 Task: Create a due date automation trigger when advanced on, on the tuesday after a card is due add basic without the yellow label at 11:00 AM.
Action: Mouse moved to (1029, 208)
Screenshot: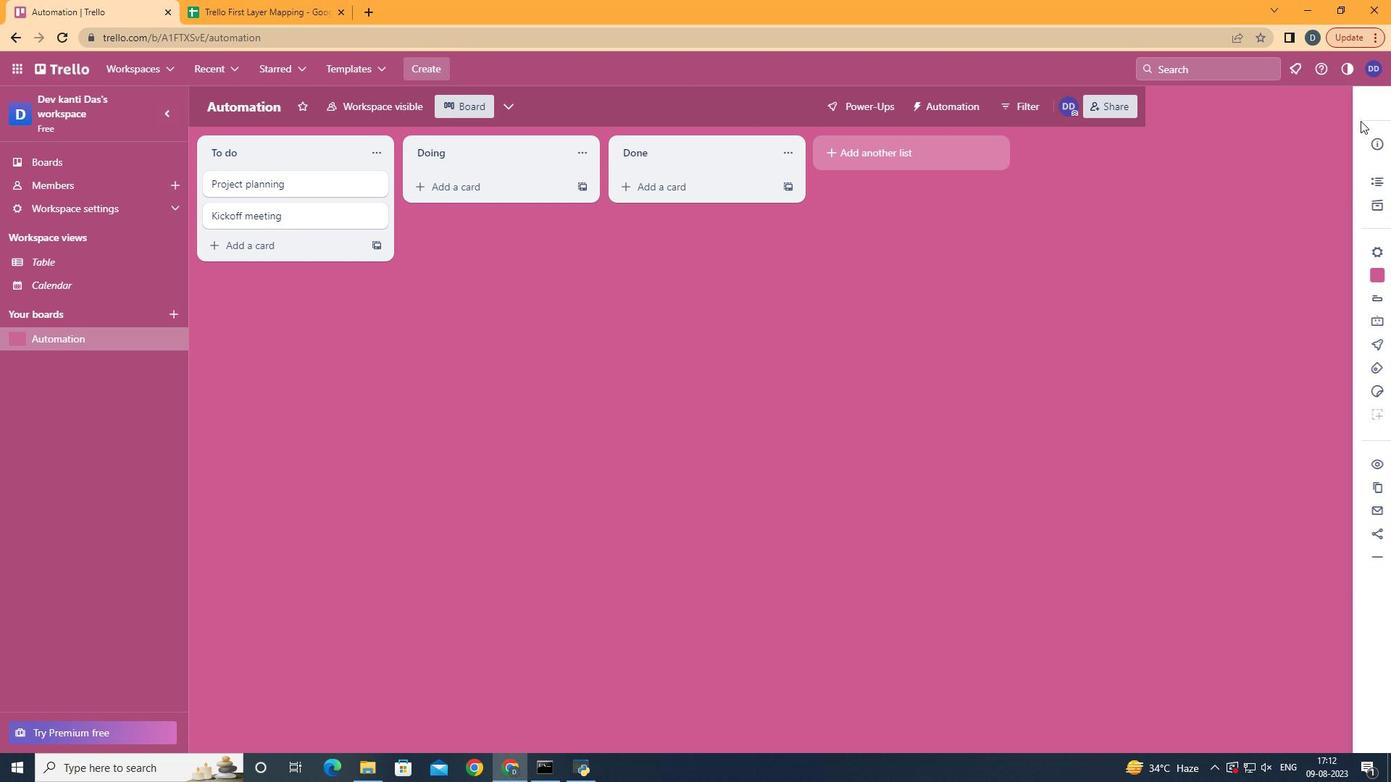 
Action: Mouse pressed left at (1029, 208)
Screenshot: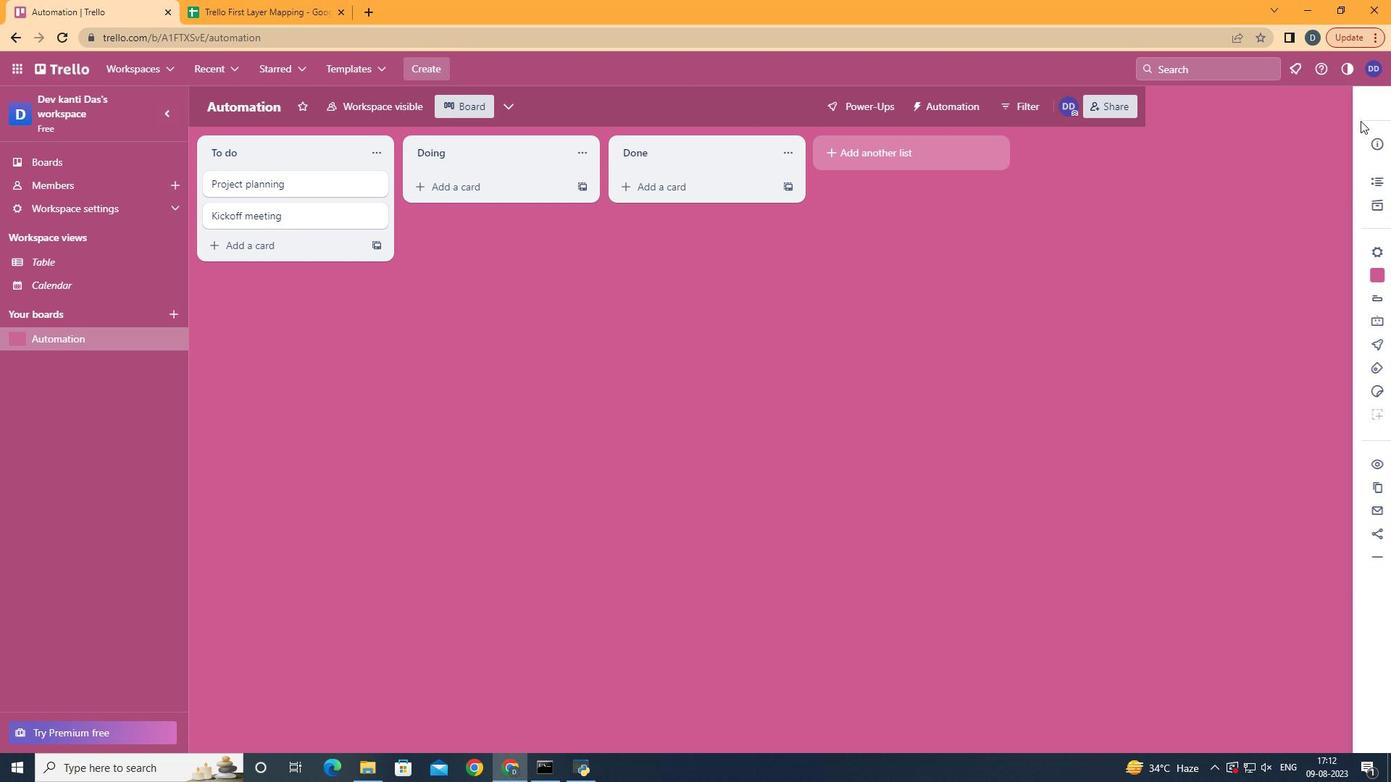 
Action: Mouse moved to (968, 369)
Screenshot: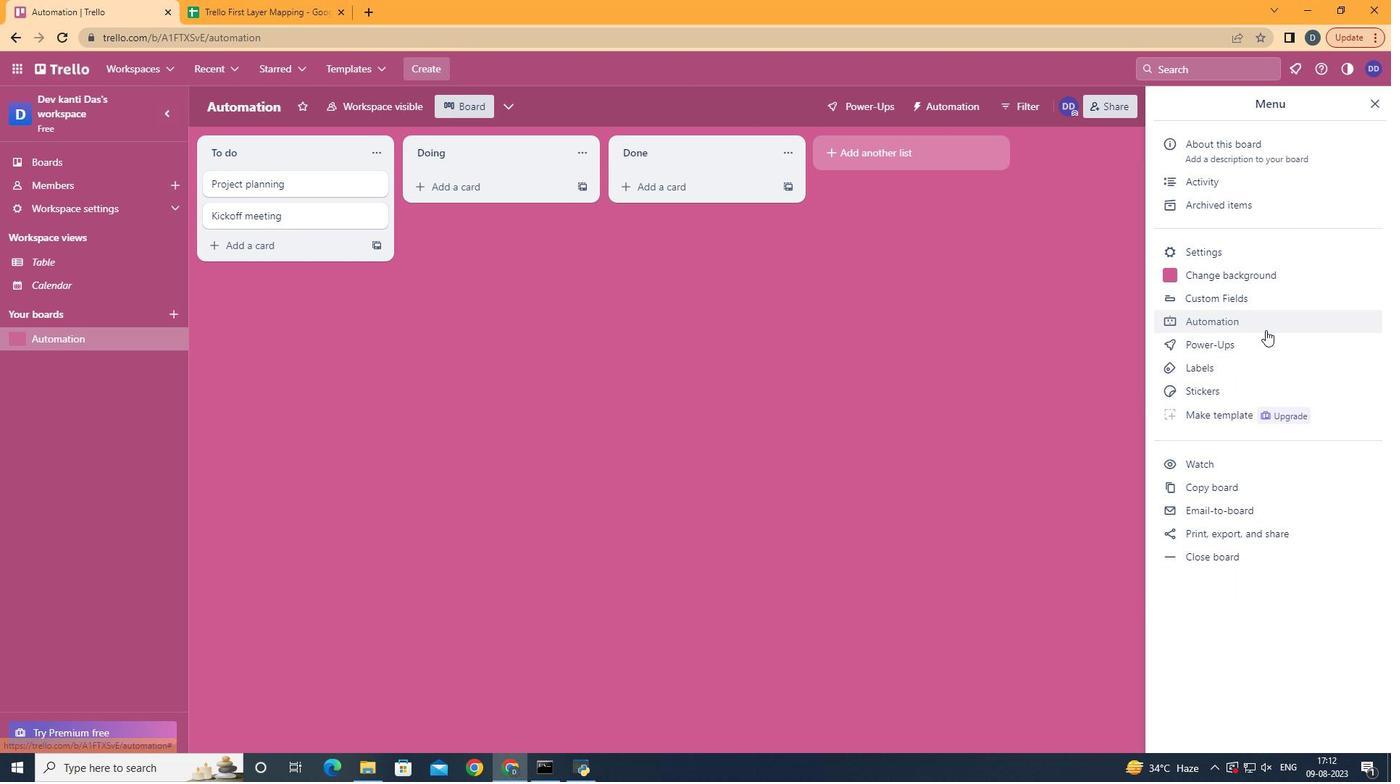 
Action: Mouse pressed left at (968, 369)
Screenshot: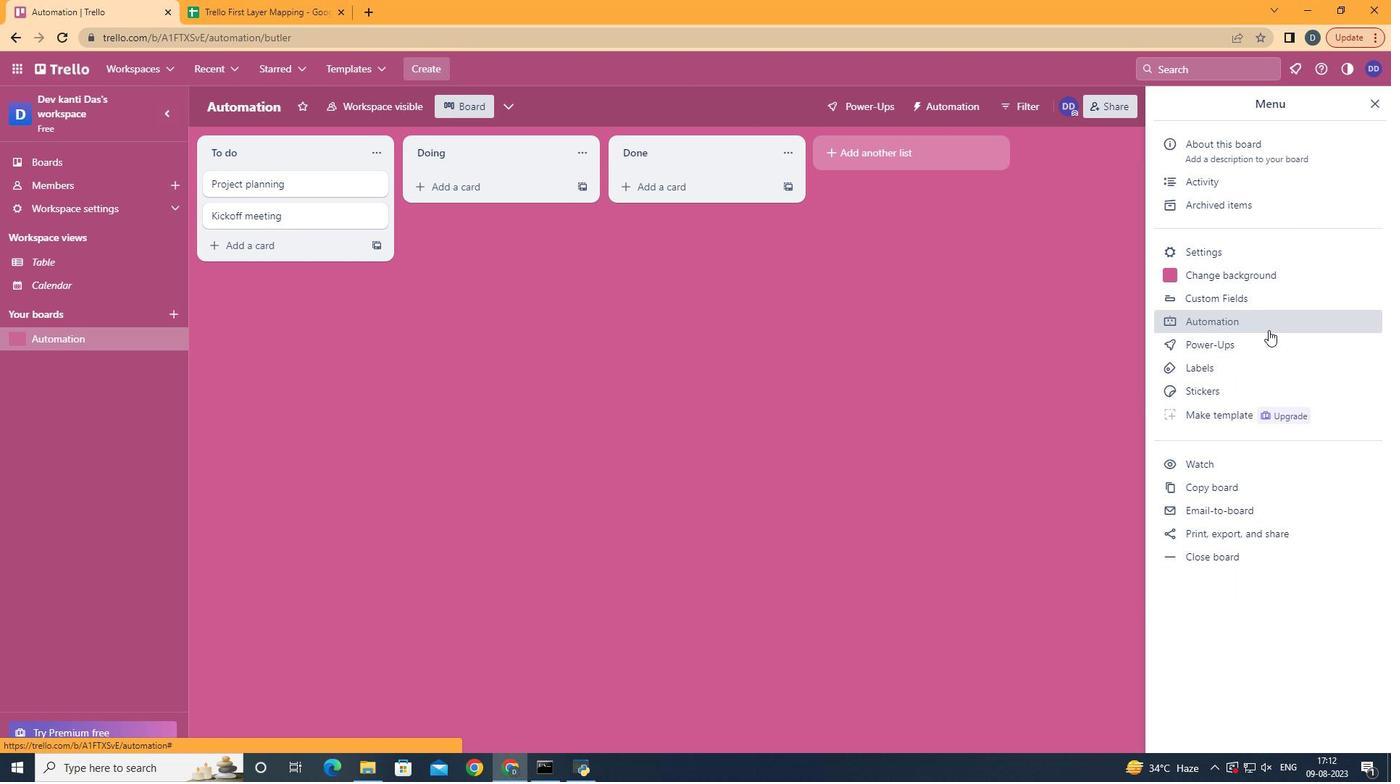 
Action: Mouse moved to (380, 342)
Screenshot: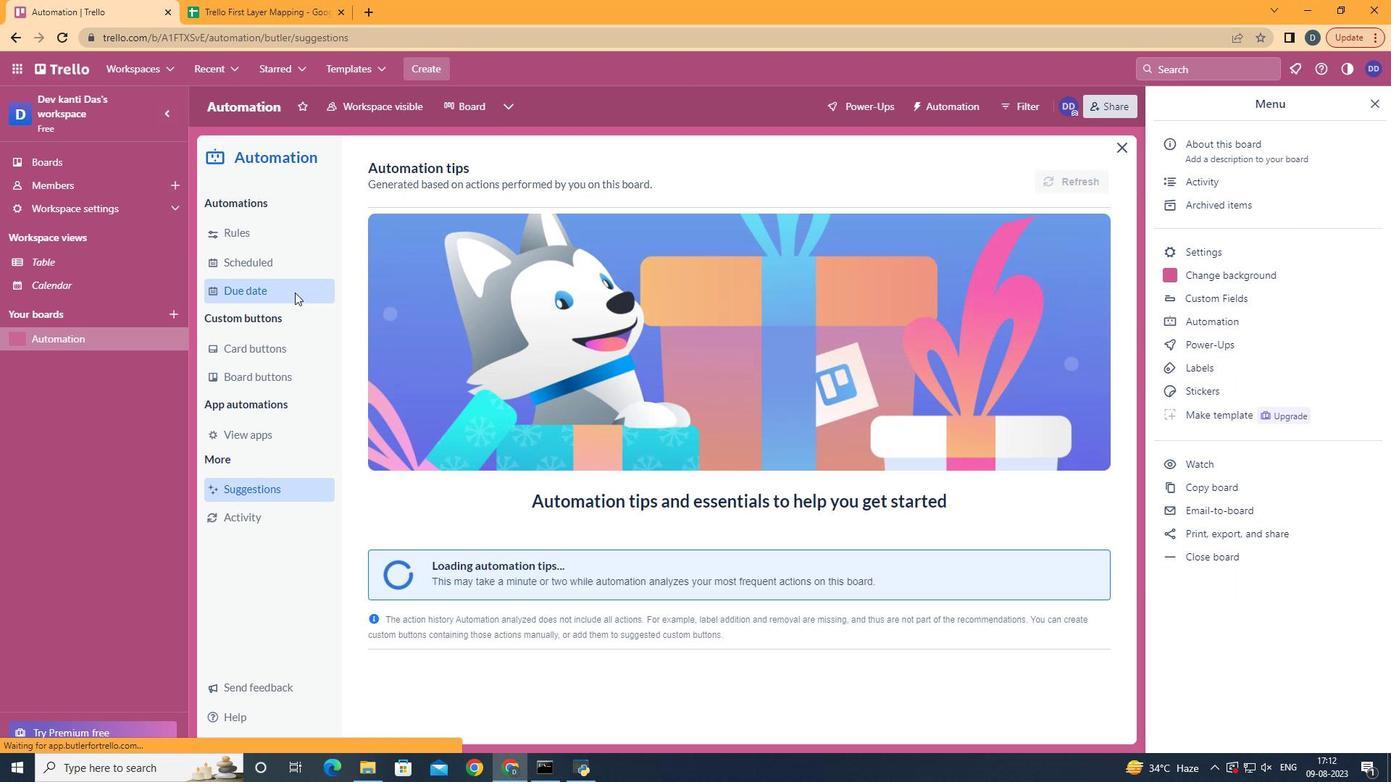 
Action: Mouse pressed left at (380, 342)
Screenshot: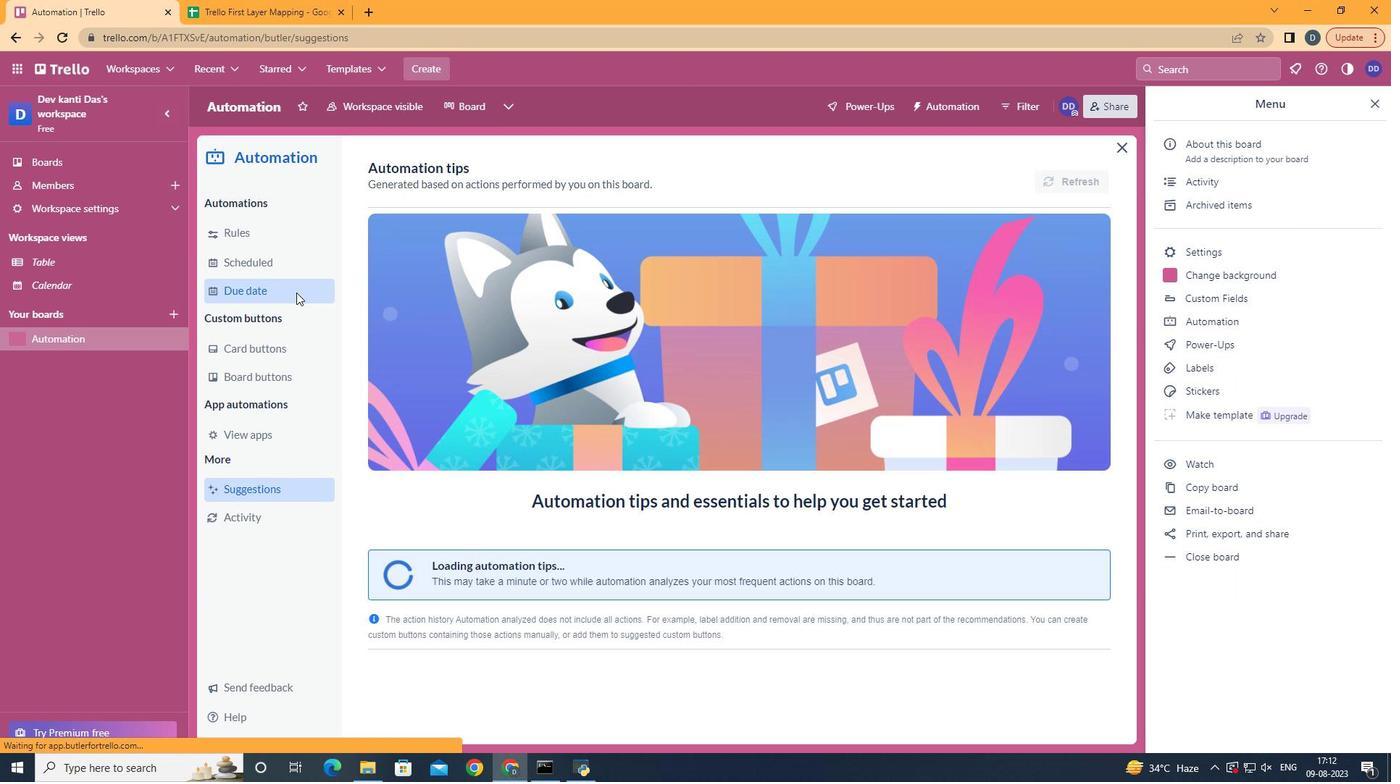 
Action: Mouse moved to (816, 256)
Screenshot: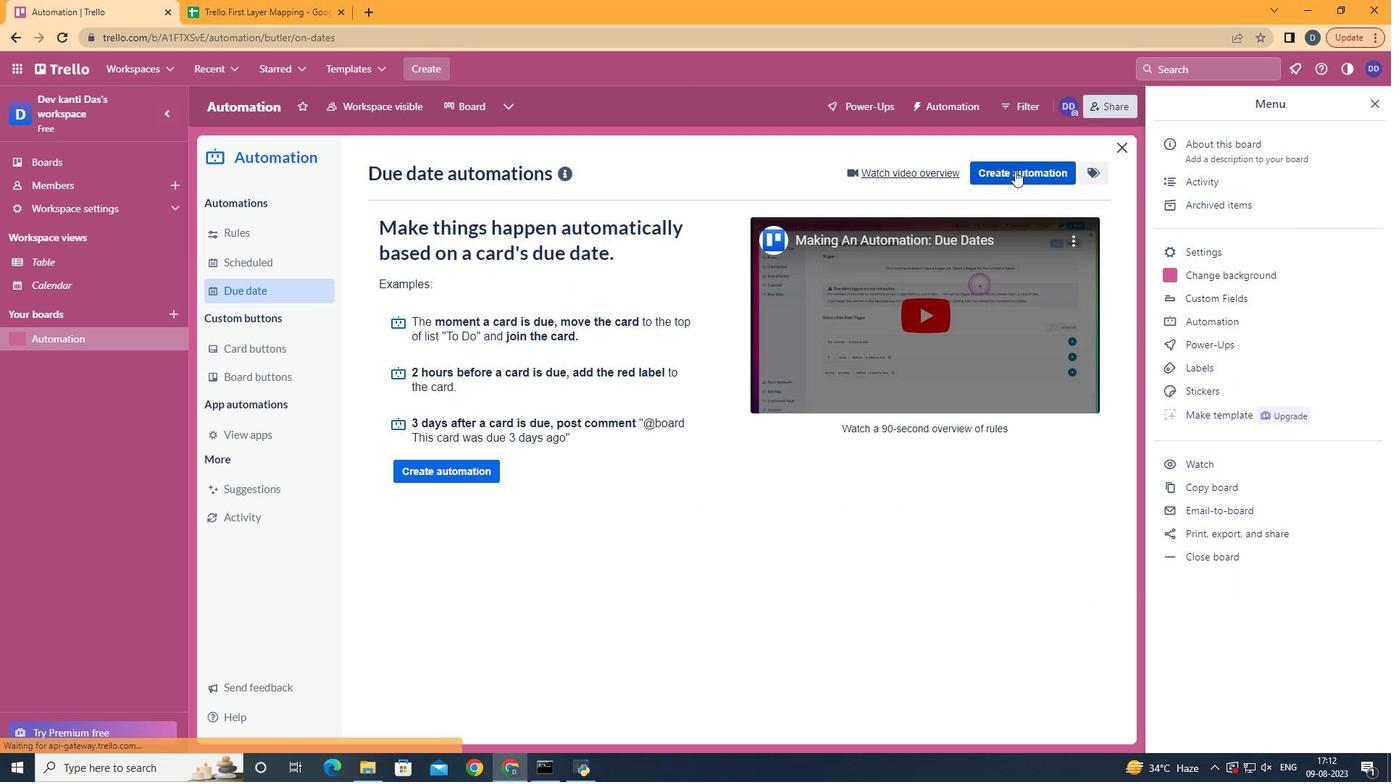 
Action: Mouse pressed left at (816, 256)
Screenshot: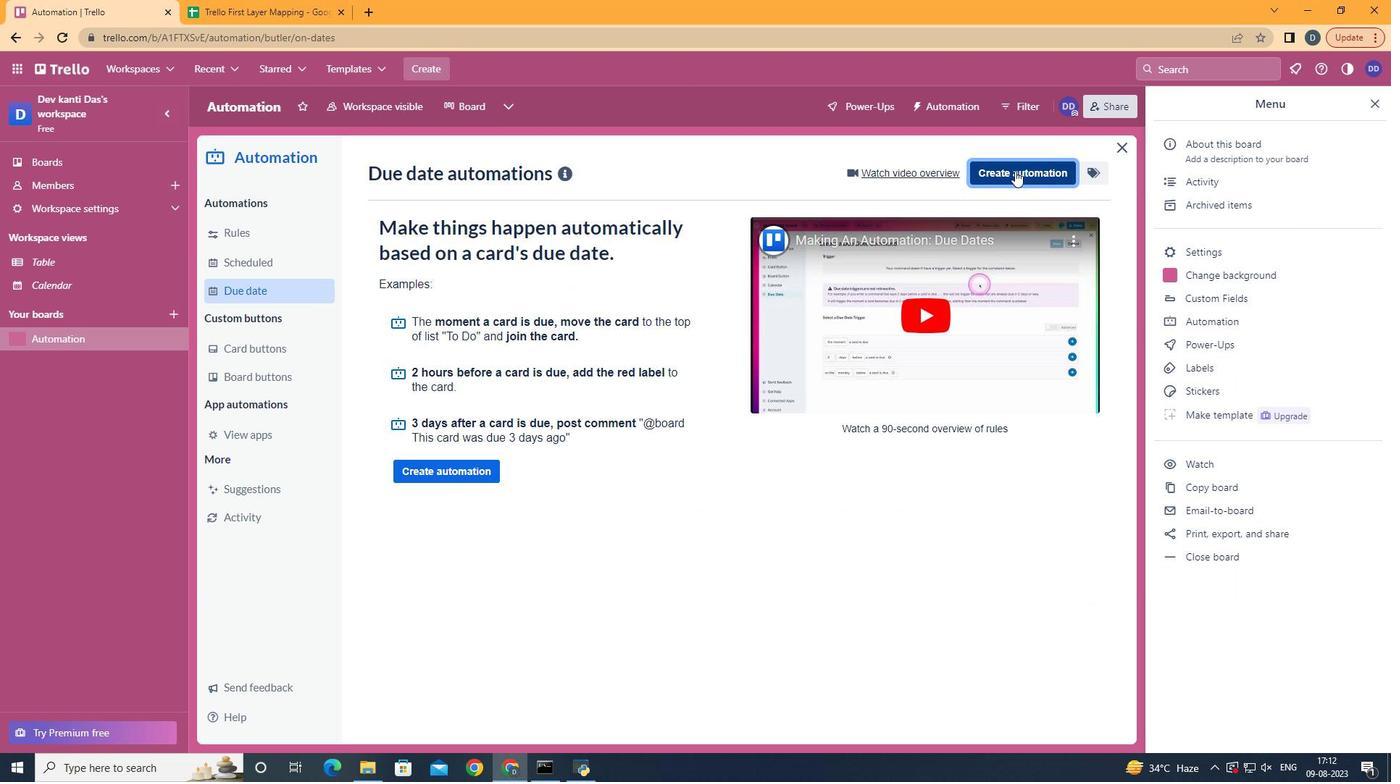 
Action: Mouse moved to (703, 349)
Screenshot: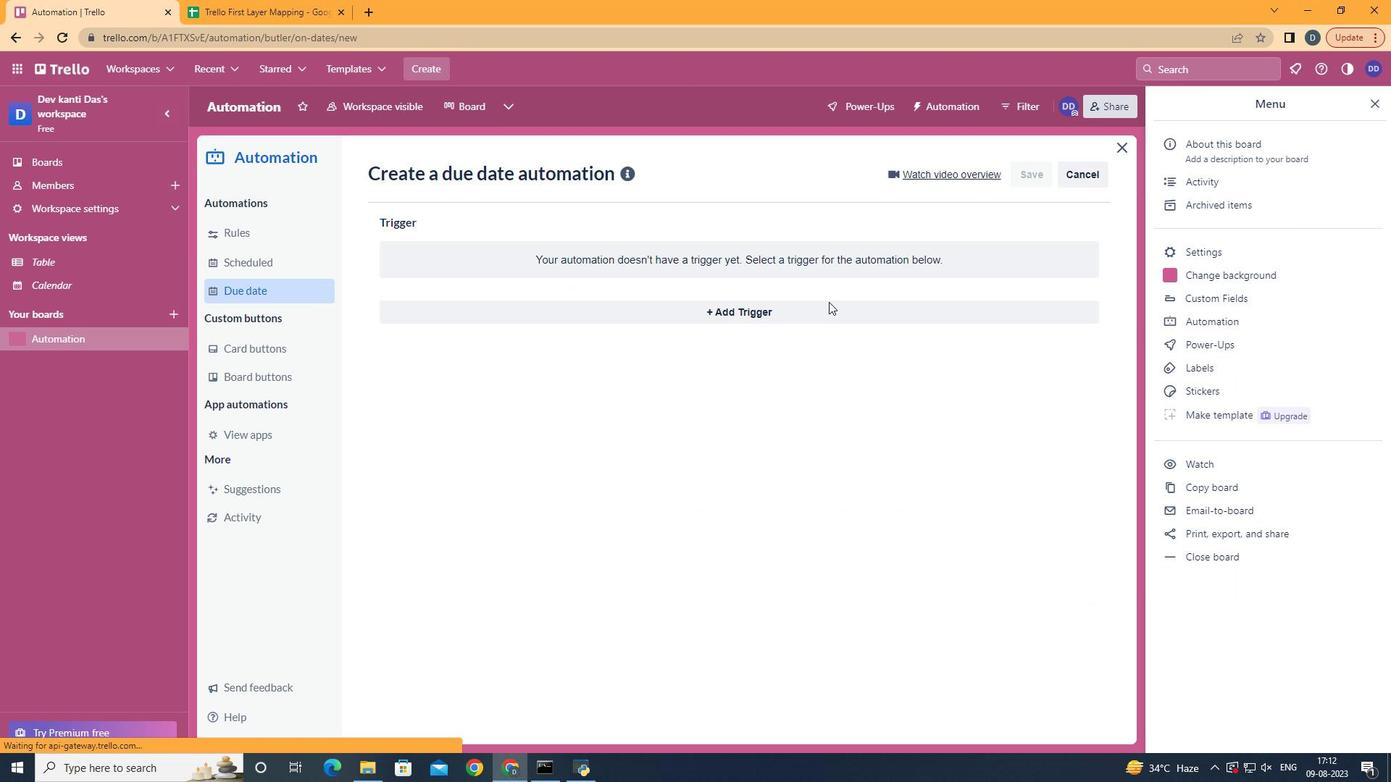 
Action: Mouse pressed left at (703, 349)
Screenshot: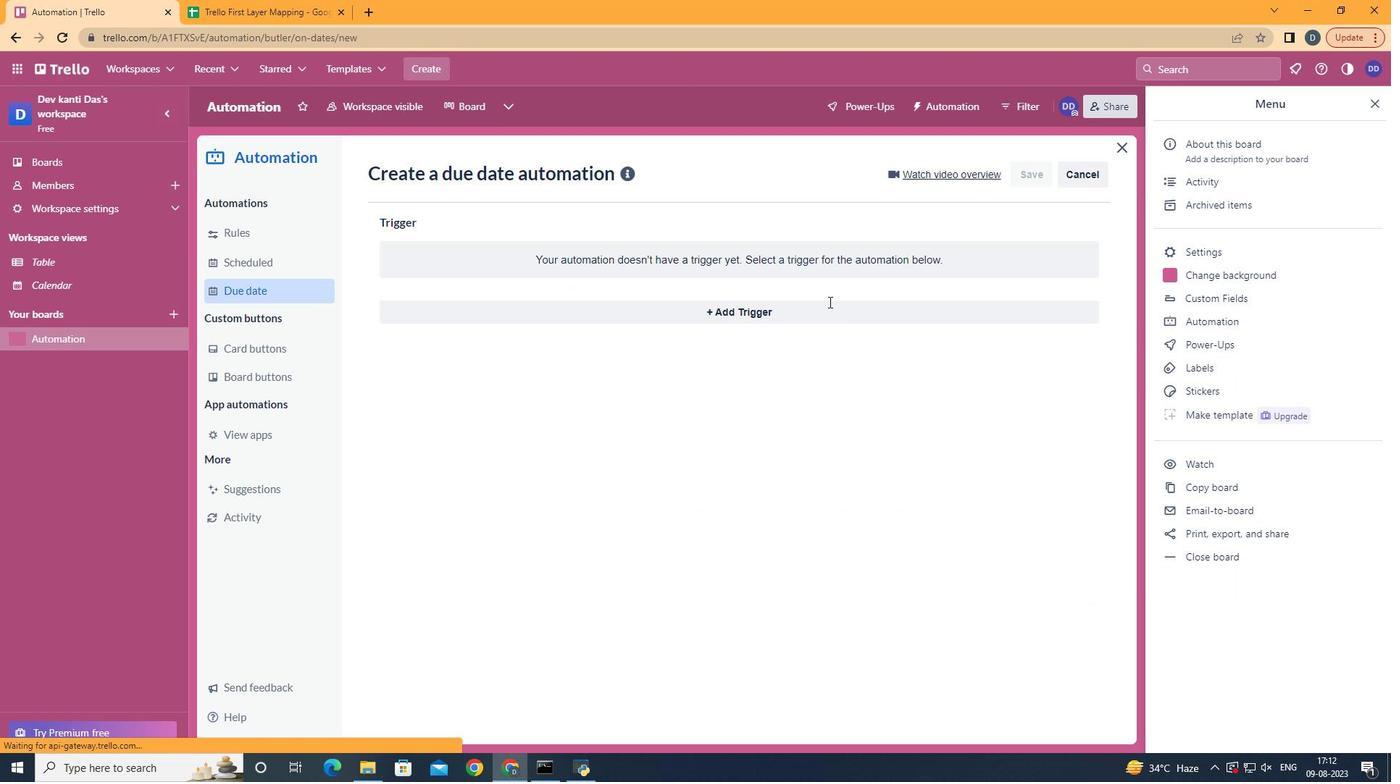 
Action: Mouse moved to (483, 423)
Screenshot: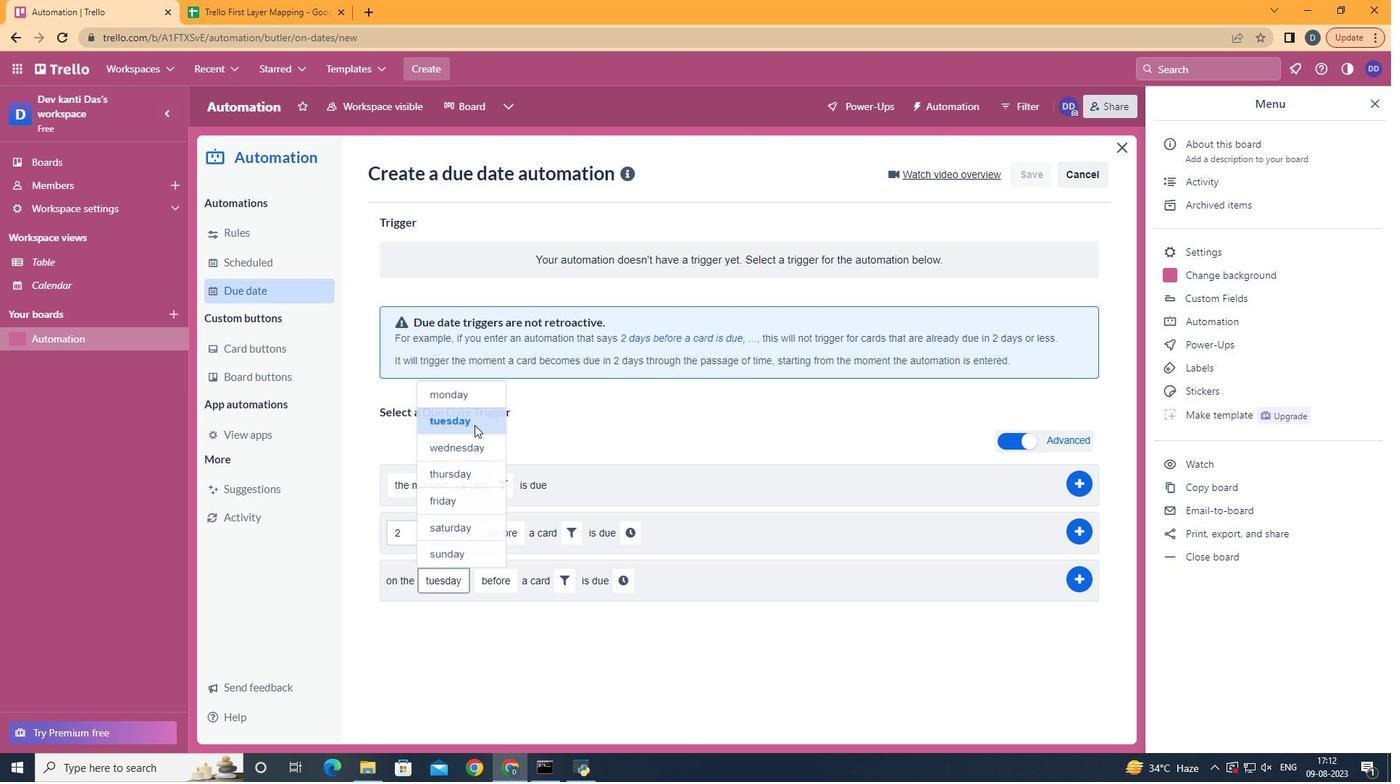 
Action: Mouse pressed left at (483, 423)
Screenshot: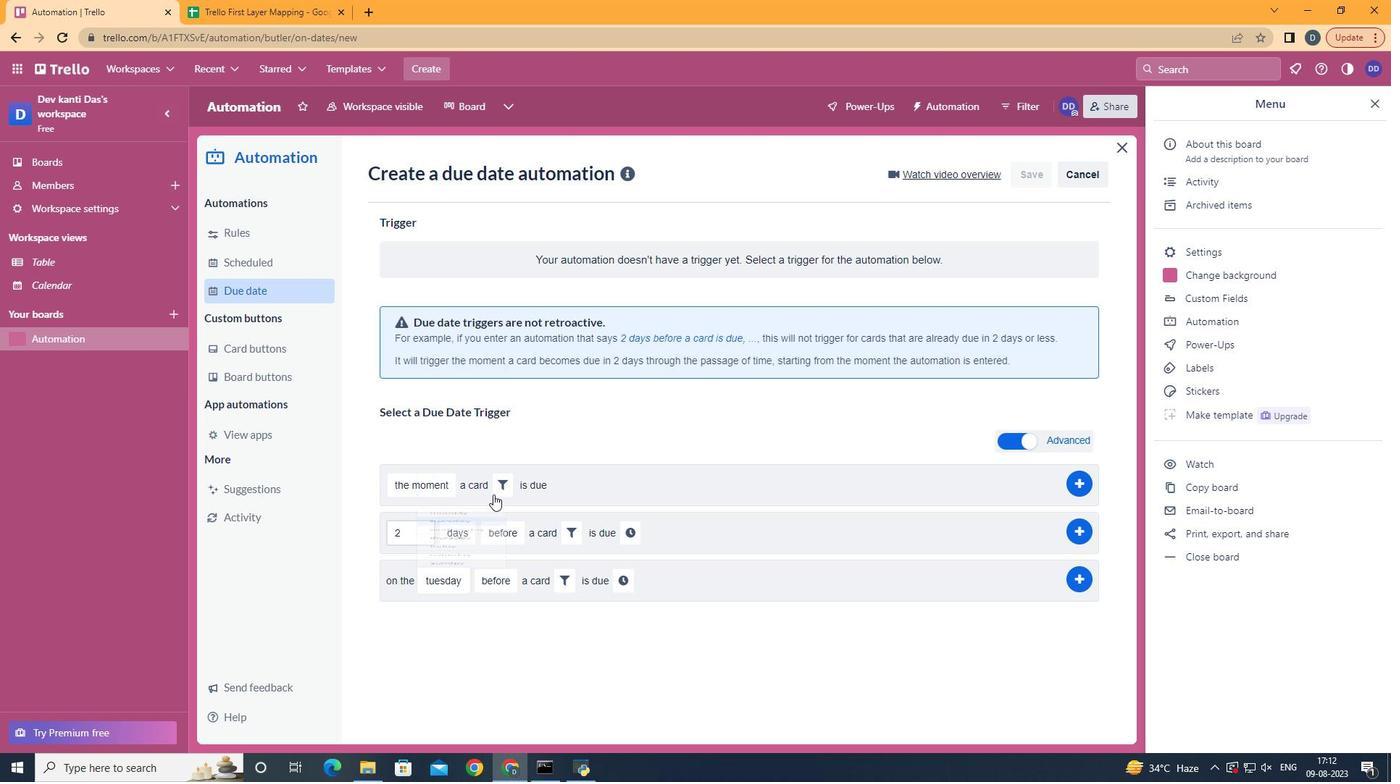 
Action: Mouse moved to (546, 546)
Screenshot: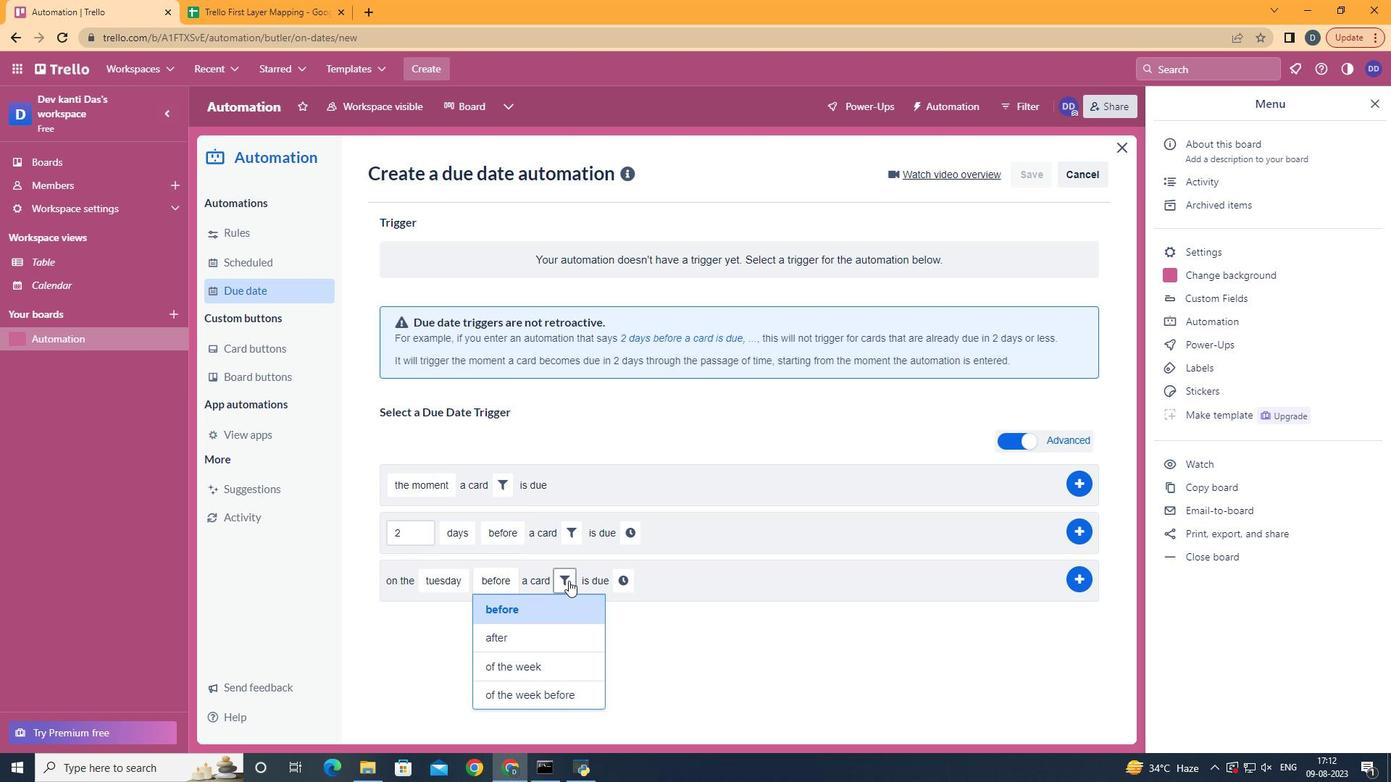
Action: Mouse pressed left at (546, 546)
Screenshot: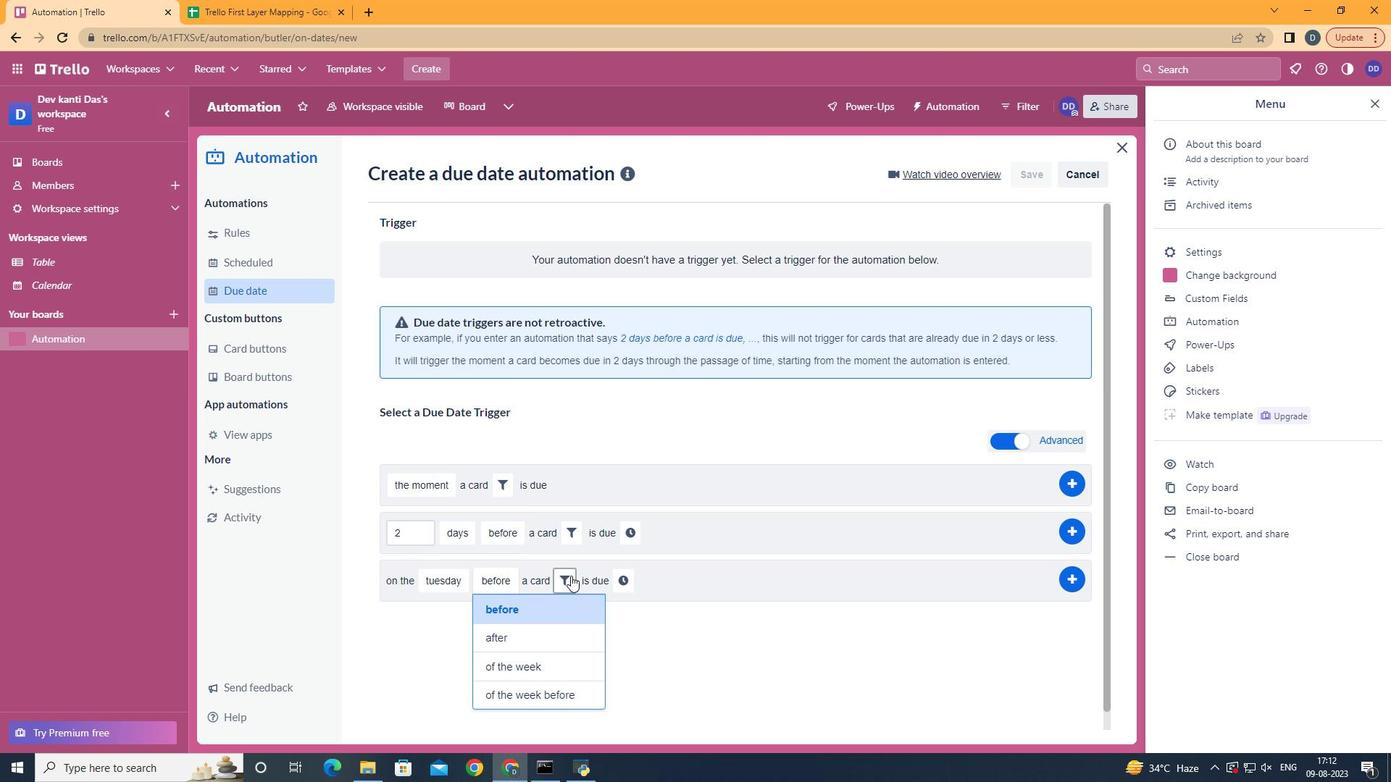 
Action: Mouse moved to (513, 582)
Screenshot: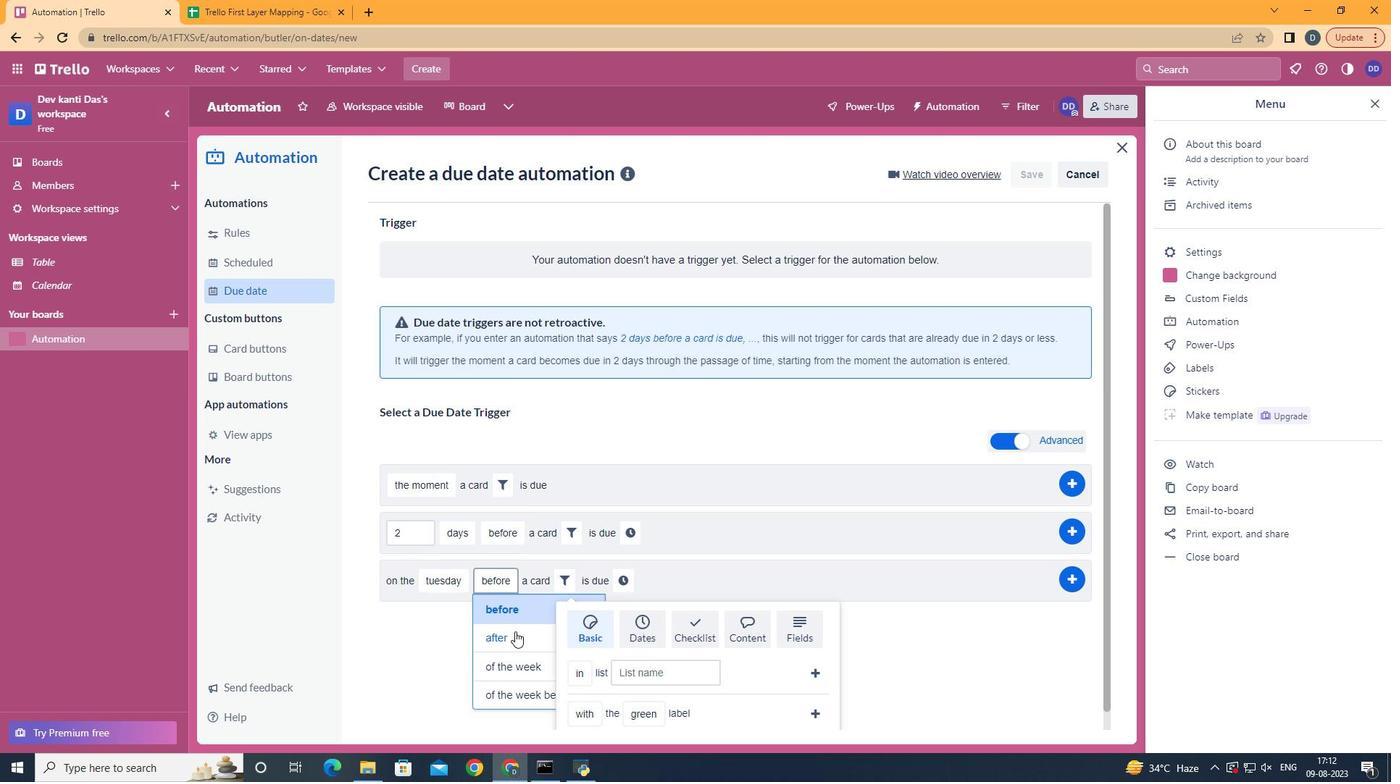 
Action: Mouse pressed left at (513, 582)
Screenshot: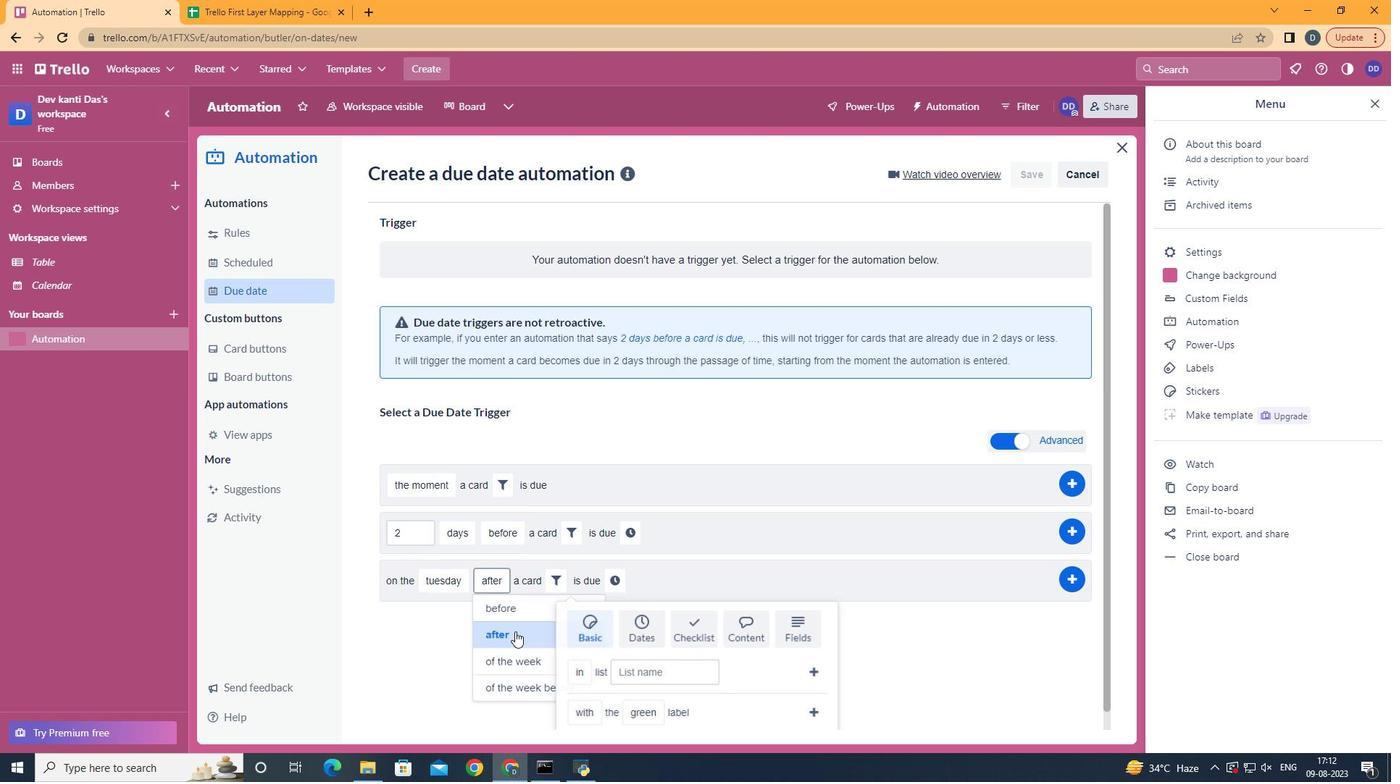 
Action: Mouse moved to (536, 546)
Screenshot: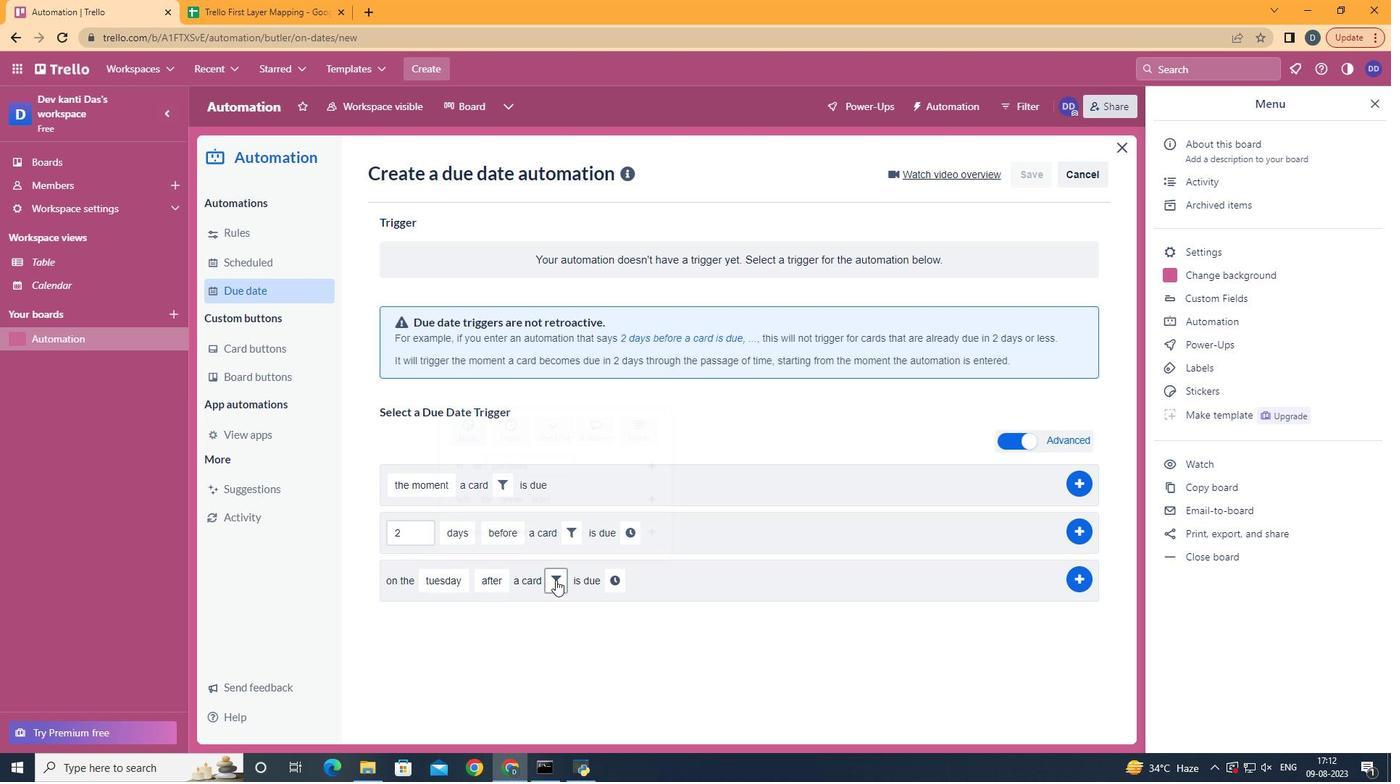 
Action: Mouse pressed left at (536, 546)
Screenshot: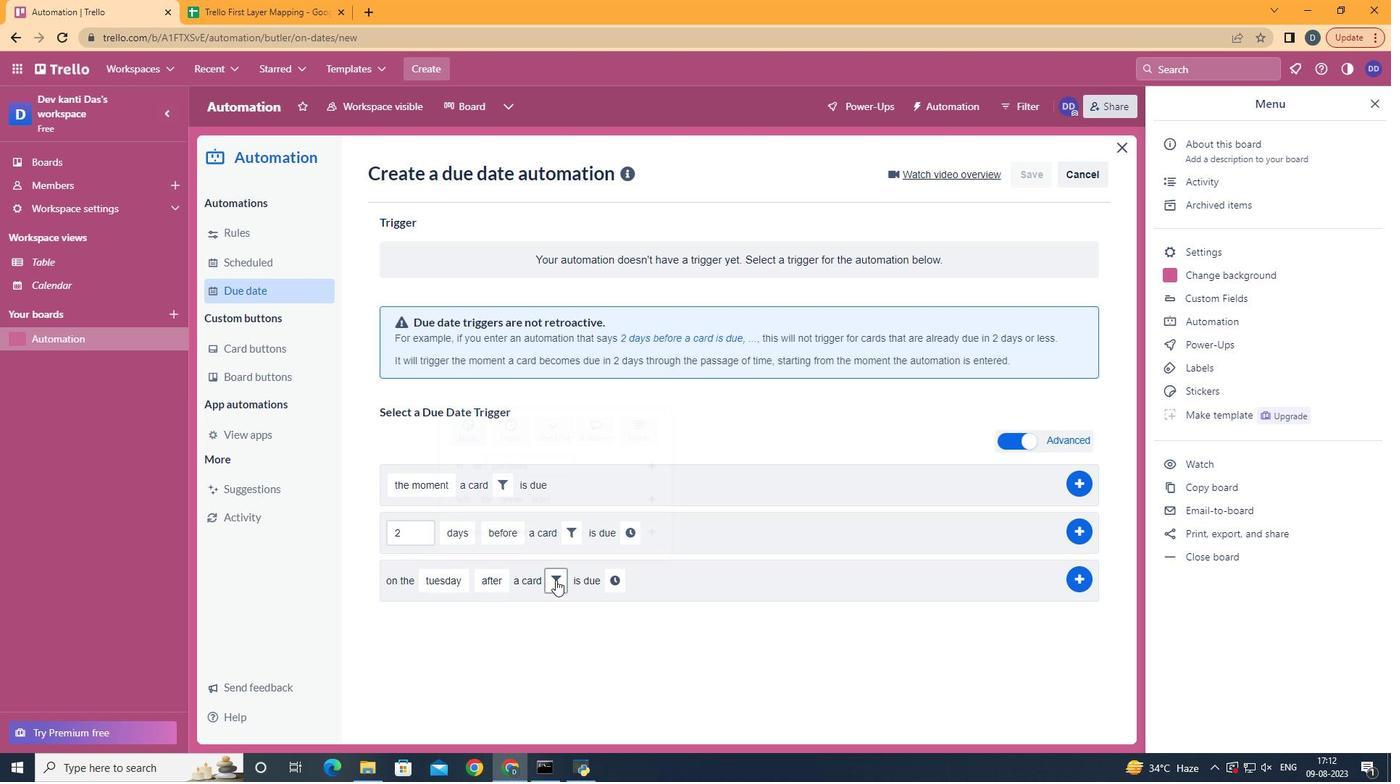 
Action: Mouse moved to (475, 514)
Screenshot: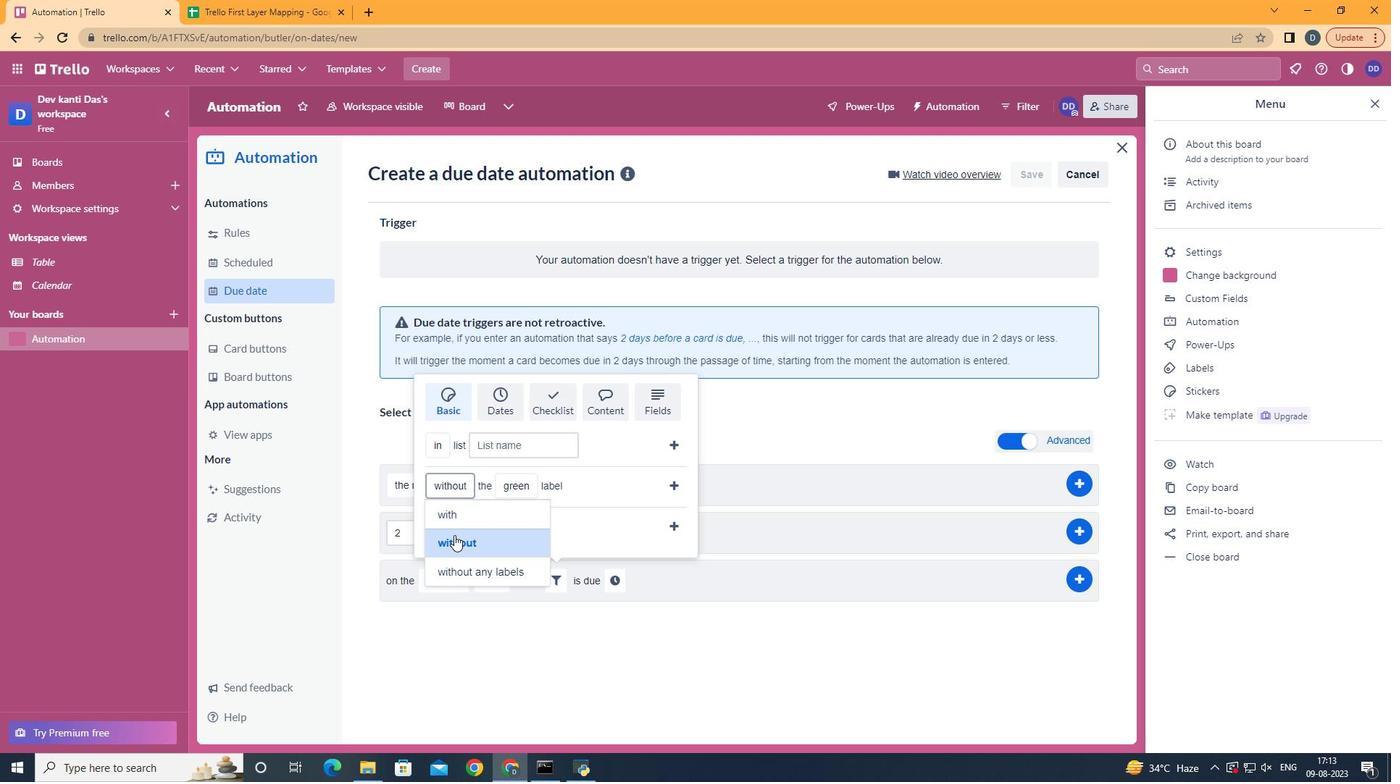 
Action: Mouse pressed left at (475, 514)
Screenshot: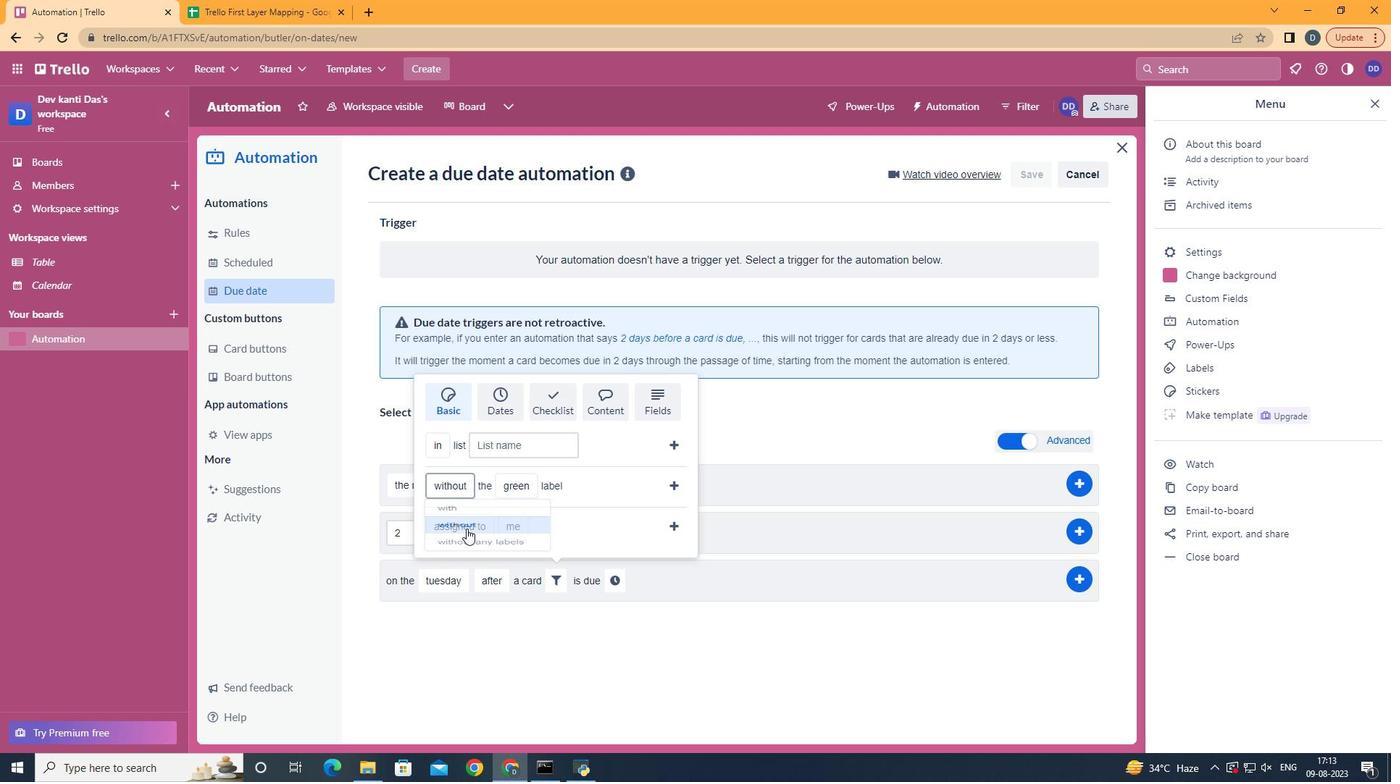 
Action: Mouse moved to (521, 520)
Screenshot: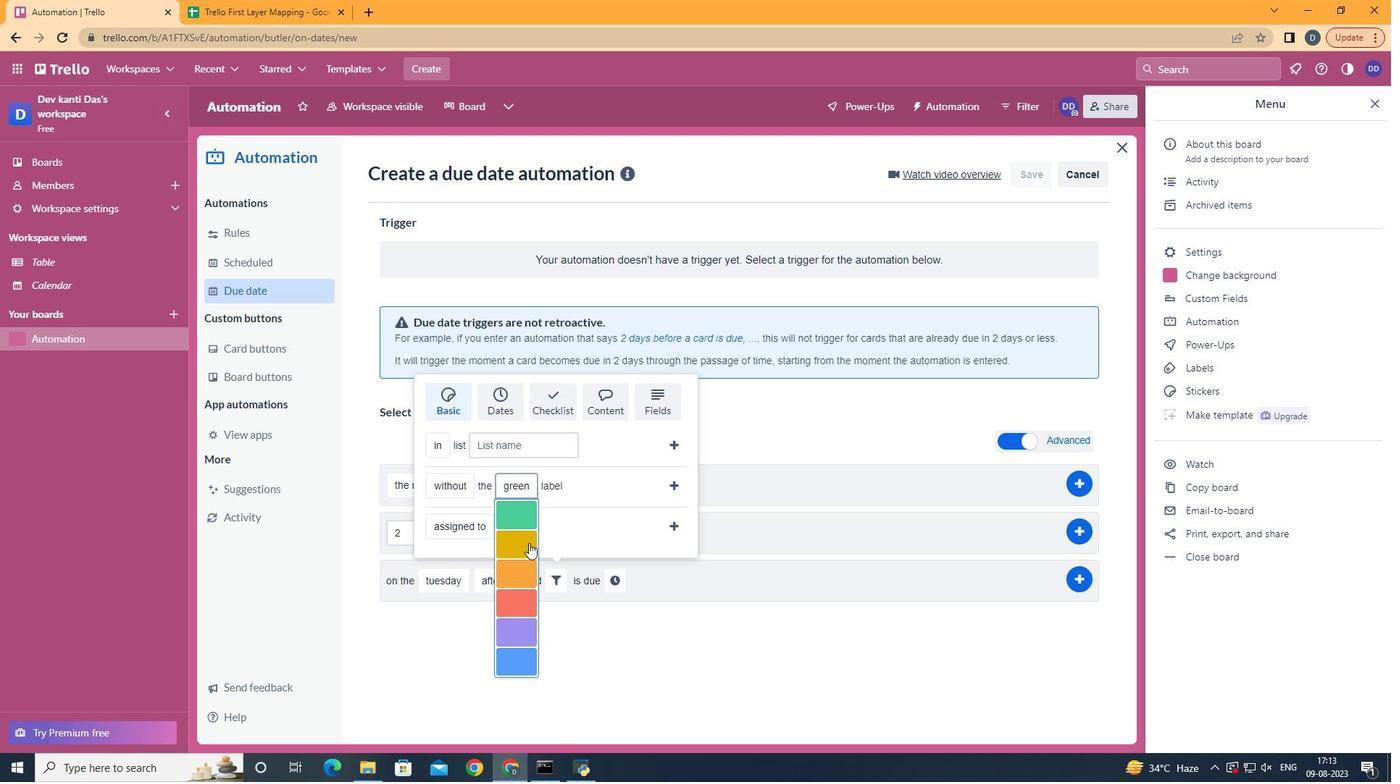 
Action: Mouse pressed left at (521, 520)
Screenshot: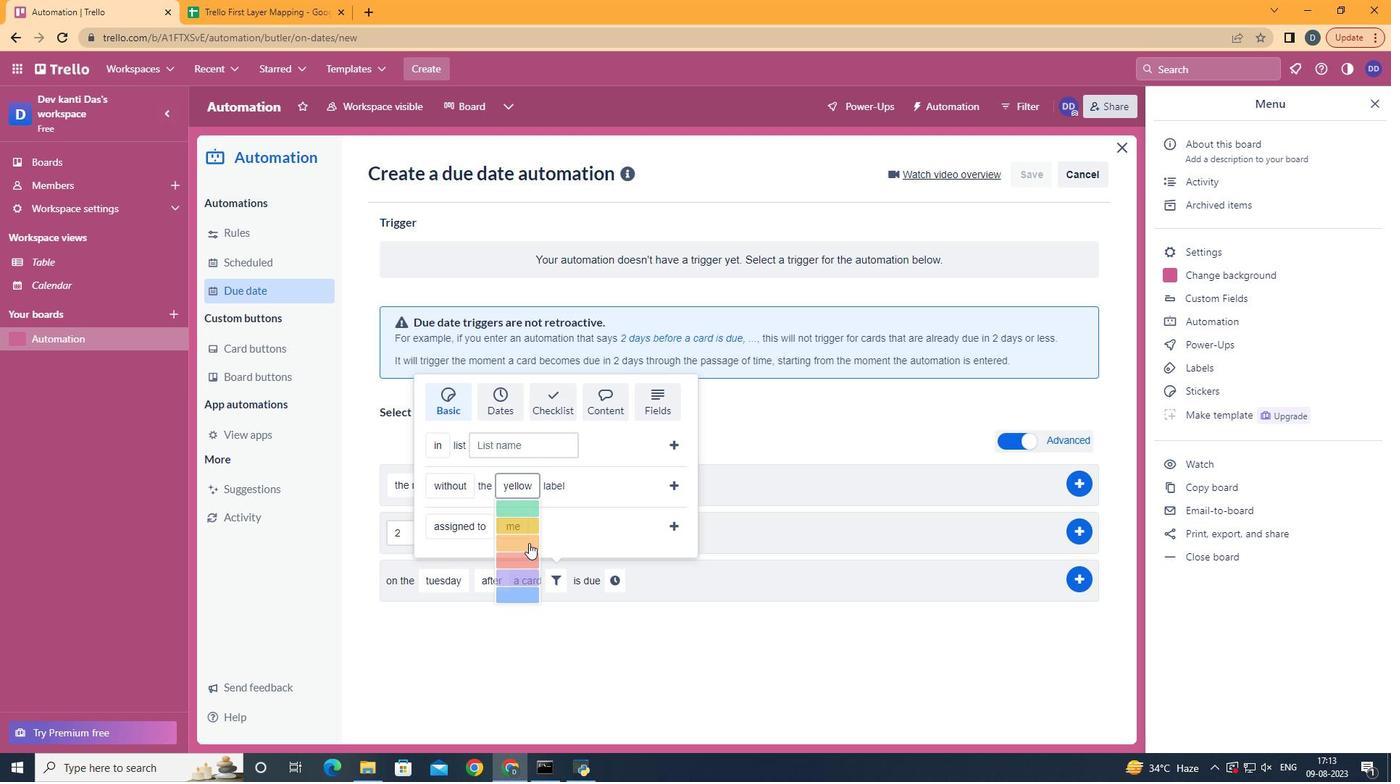
Action: Mouse moved to (608, 485)
Screenshot: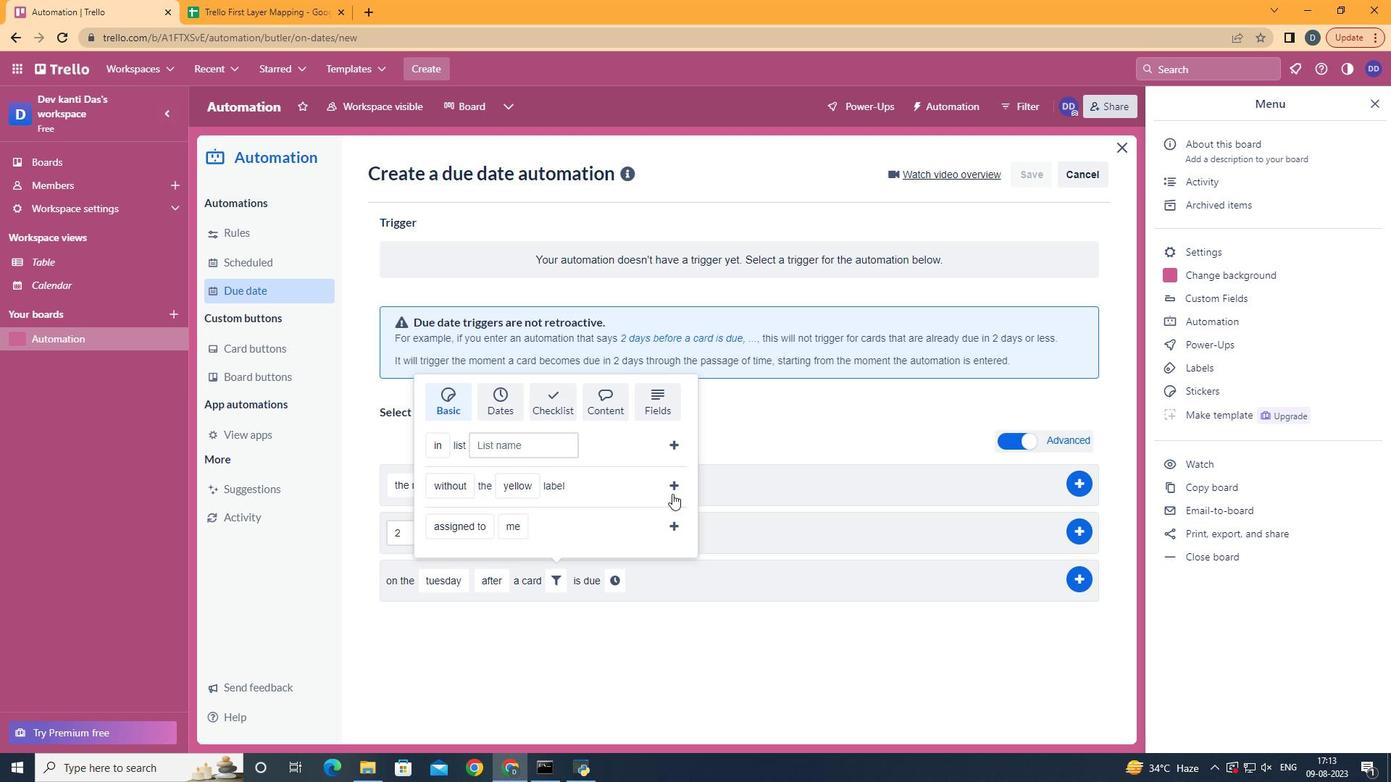 
Action: Mouse pressed left at (608, 485)
Screenshot: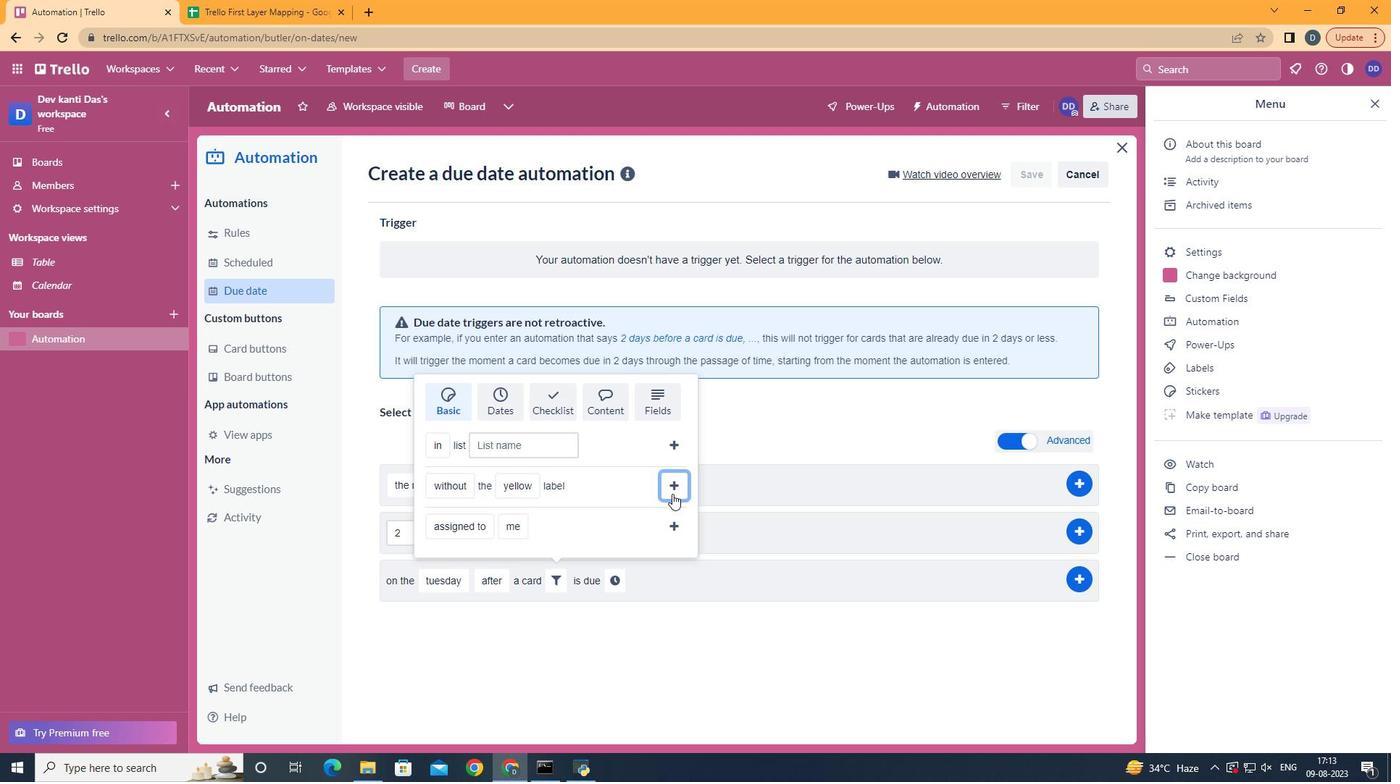 
Action: Mouse moved to (656, 546)
Screenshot: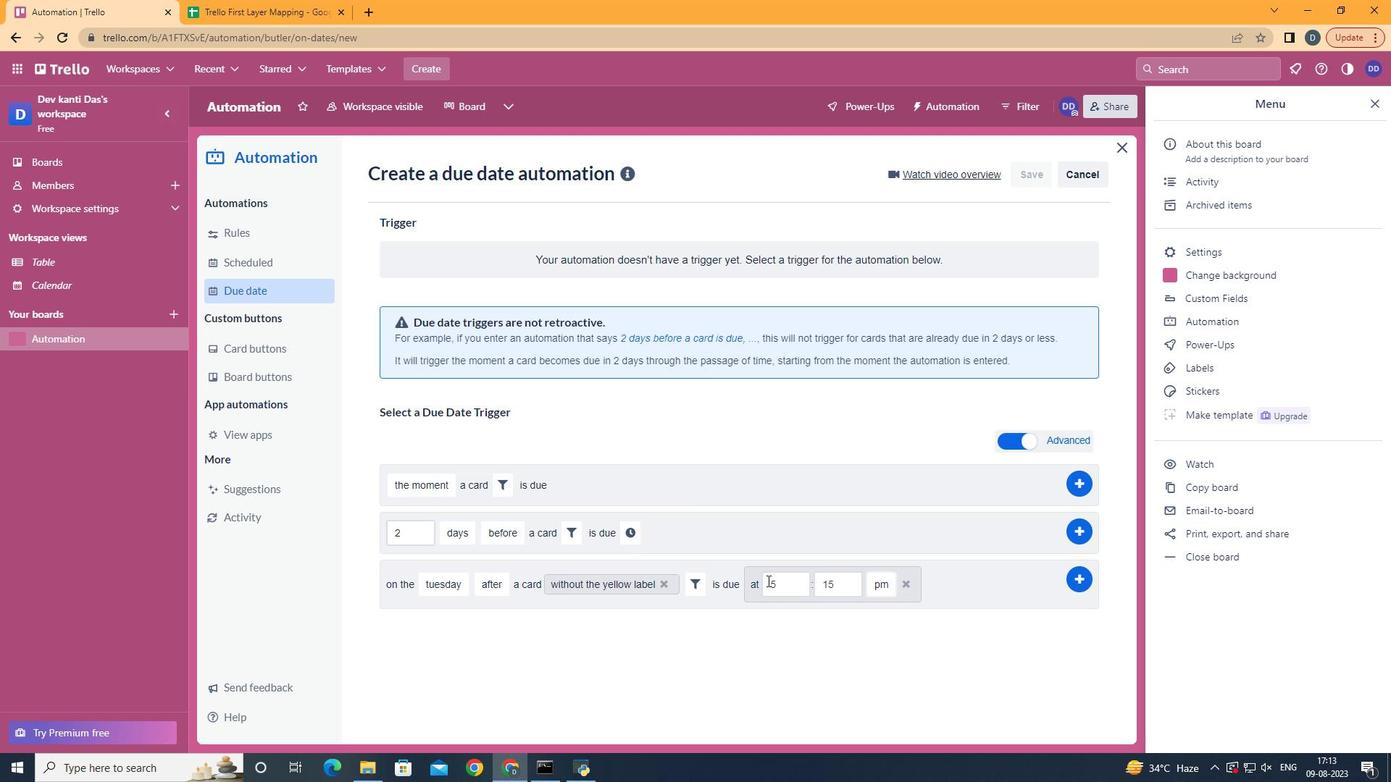 
Action: Mouse pressed left at (656, 546)
Screenshot: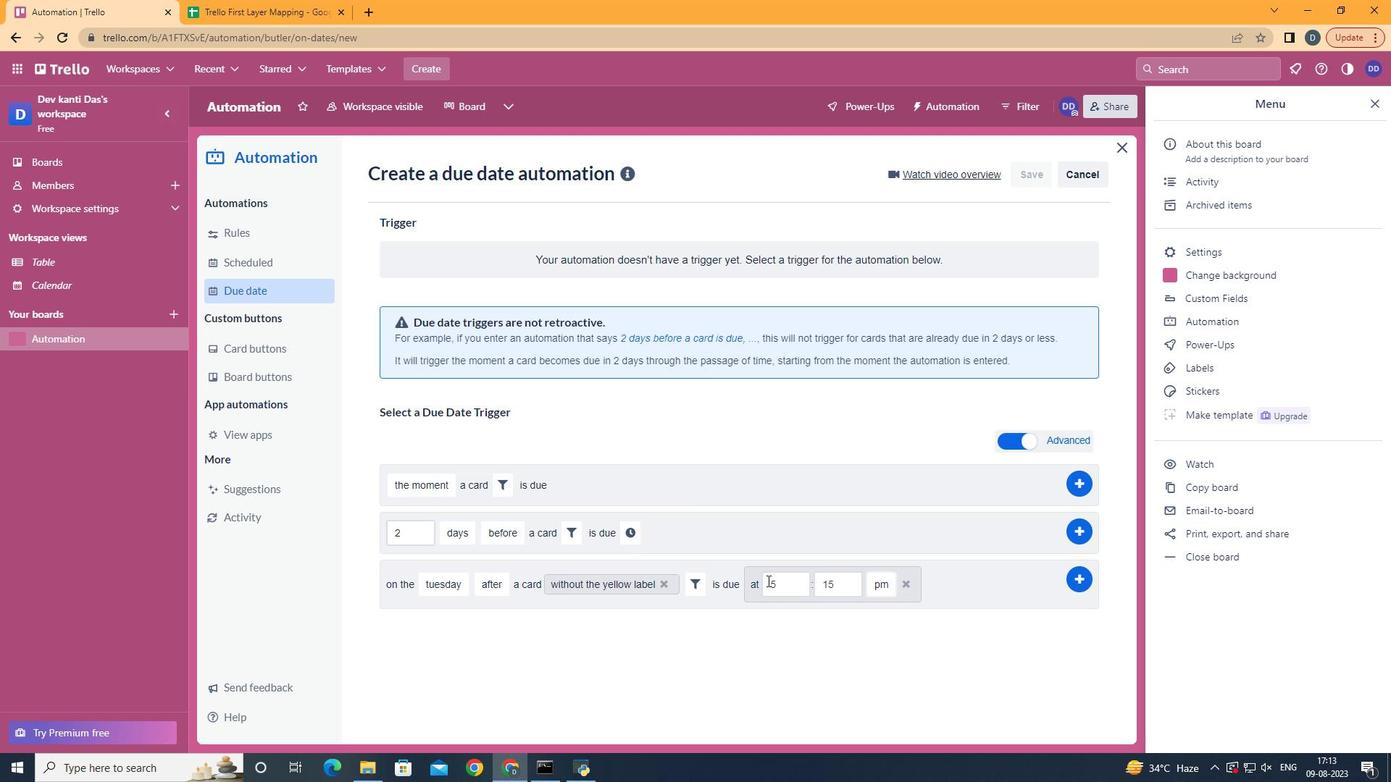 
Action: Mouse moved to (677, 547)
Screenshot: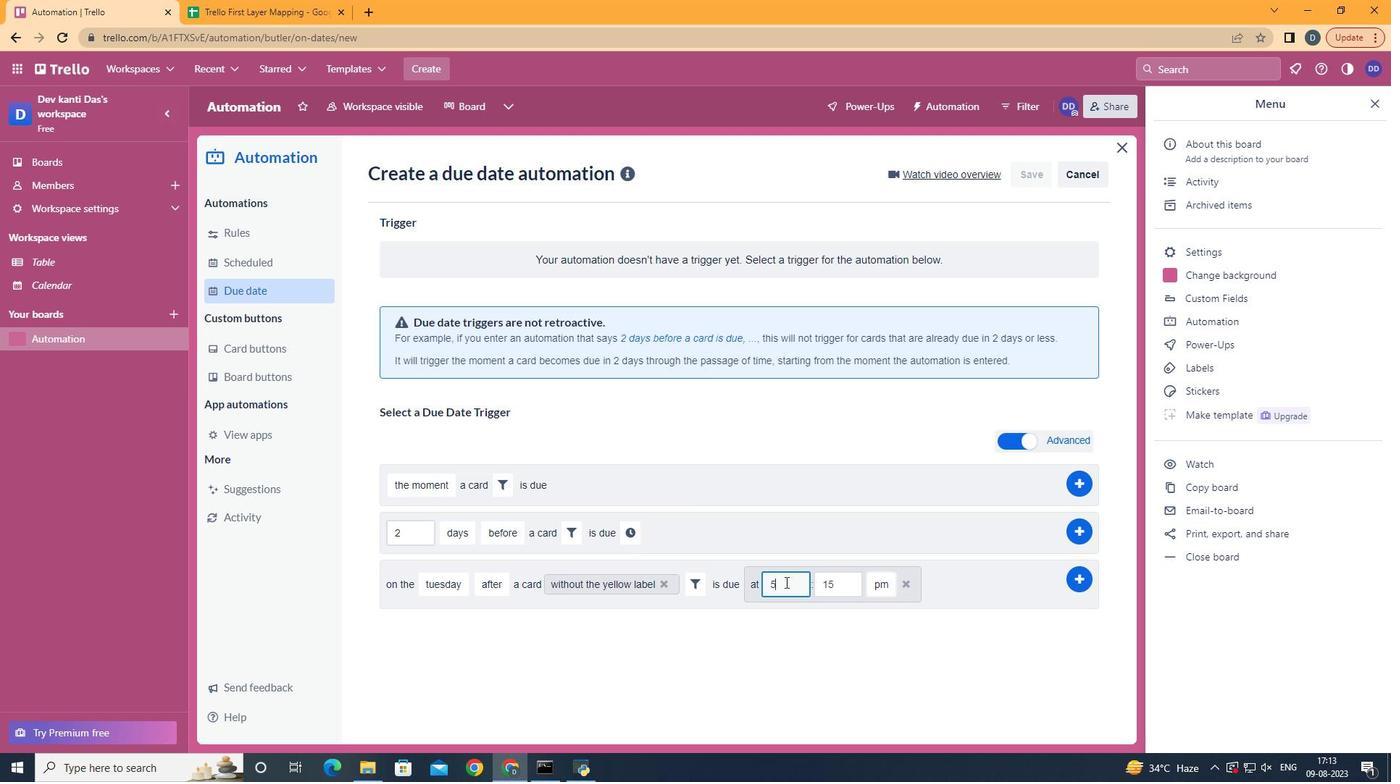 
Action: Mouse pressed left at (677, 547)
Screenshot: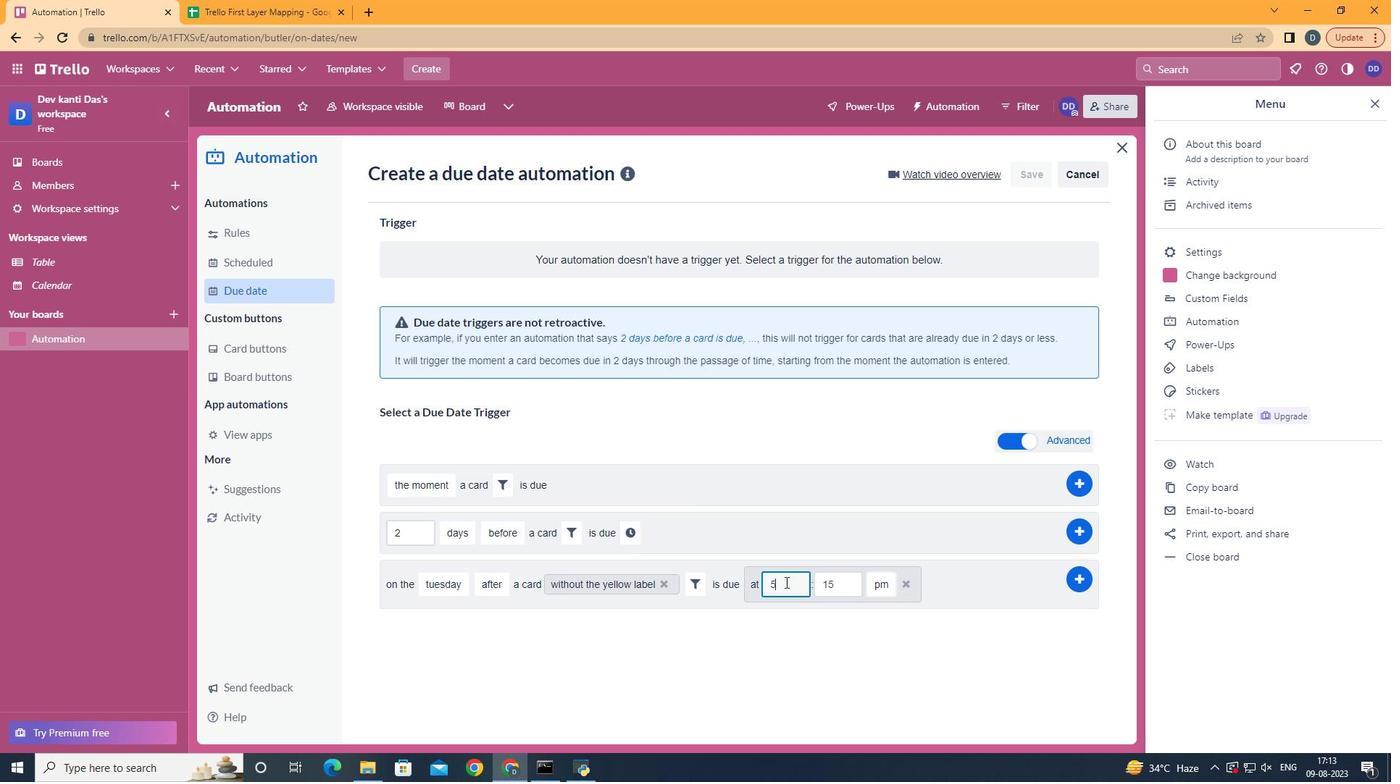 
Action: Mouse moved to (679, 547)
Screenshot: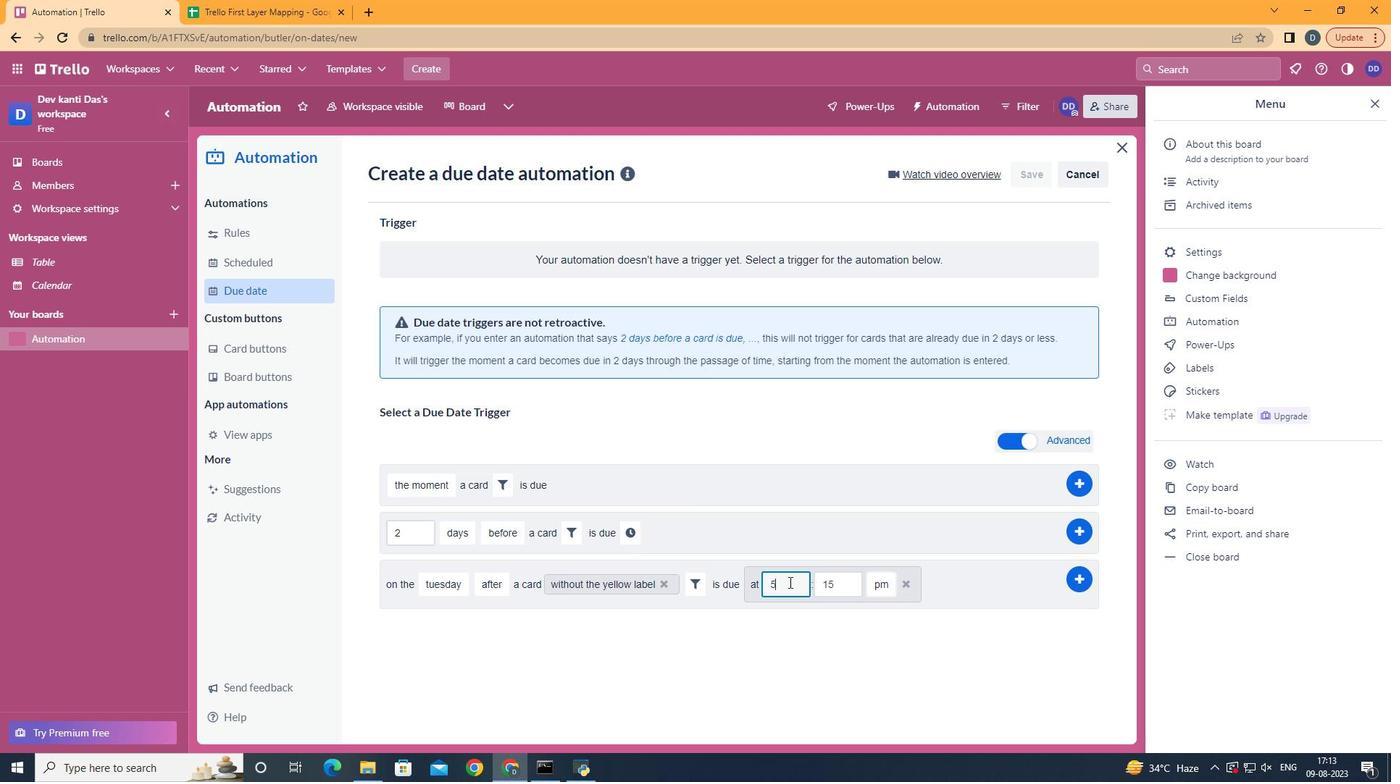 
Action: Key pressed <Key.backspace>11
Screenshot: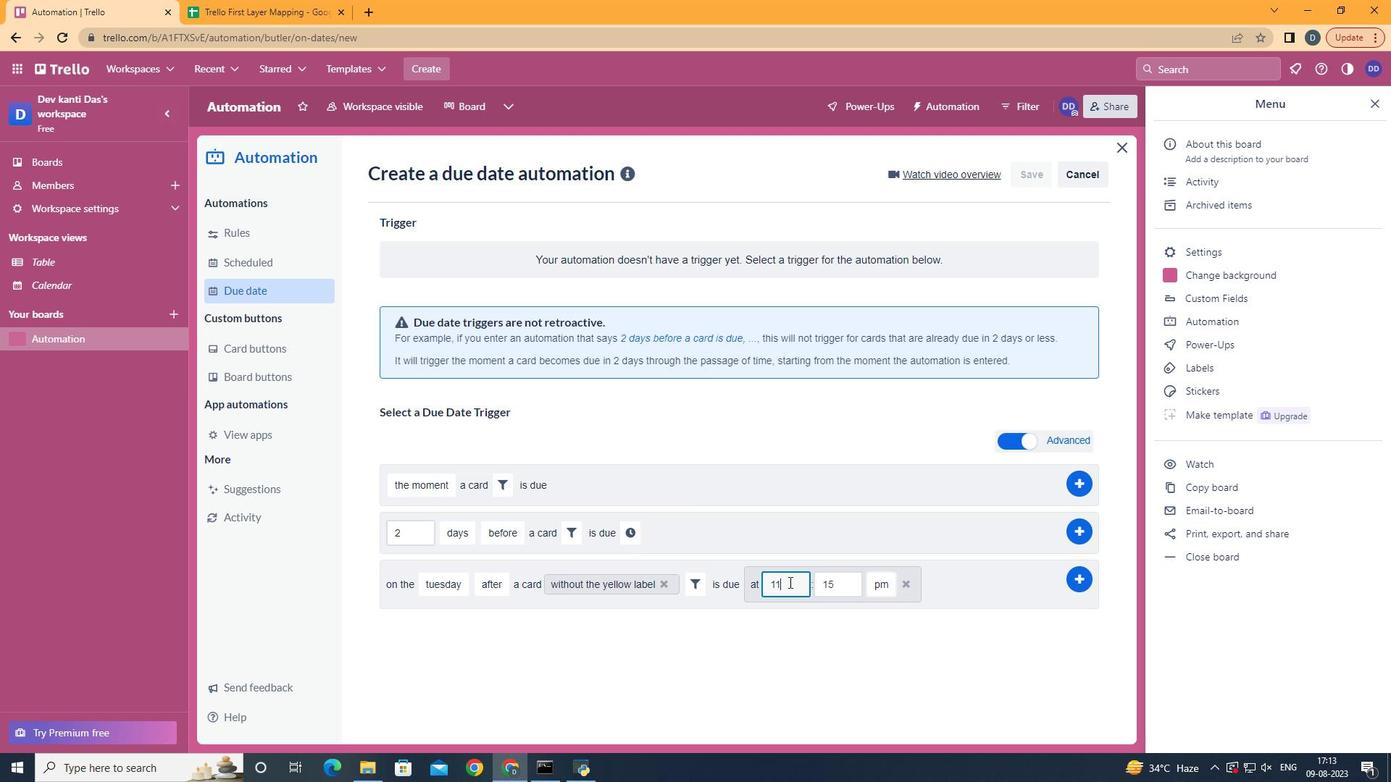 
Action: Mouse moved to (714, 553)
Screenshot: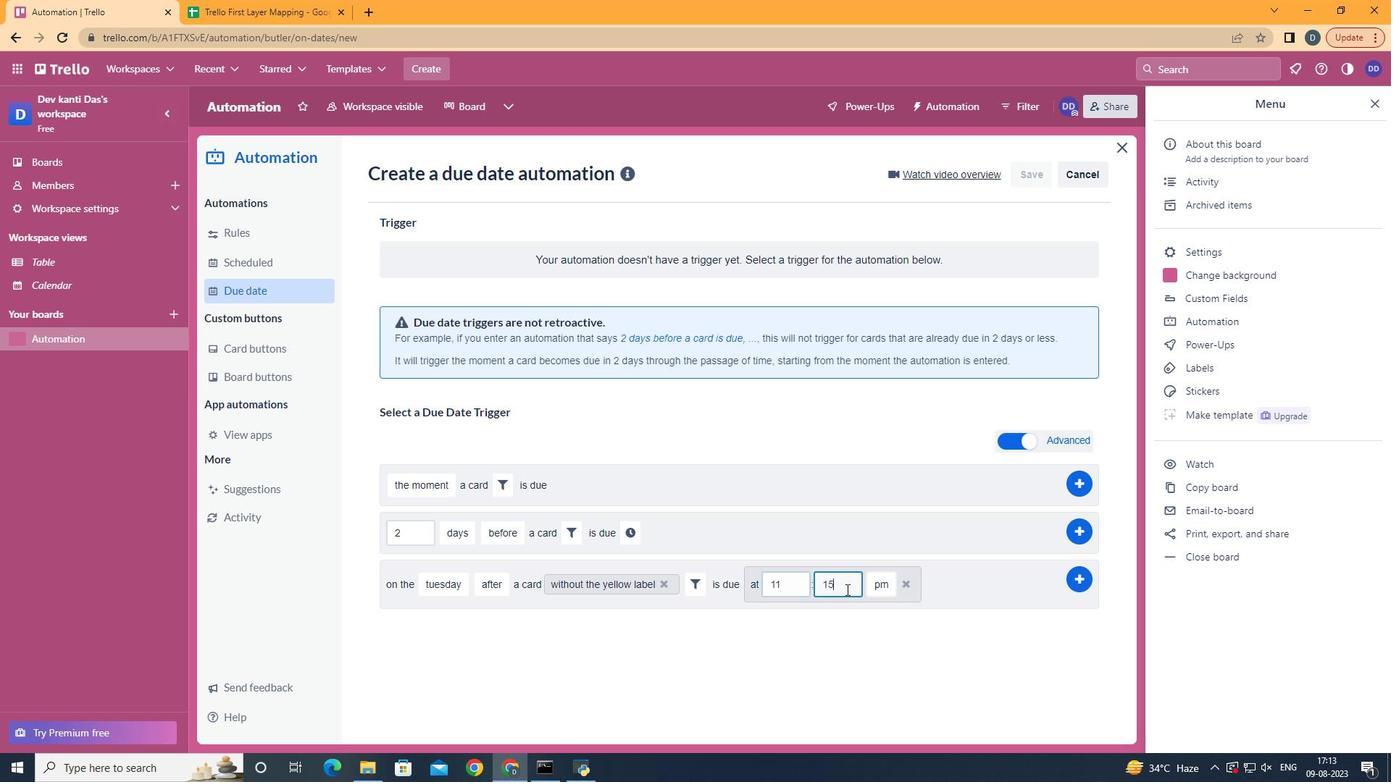
Action: Mouse pressed left at (714, 553)
Screenshot: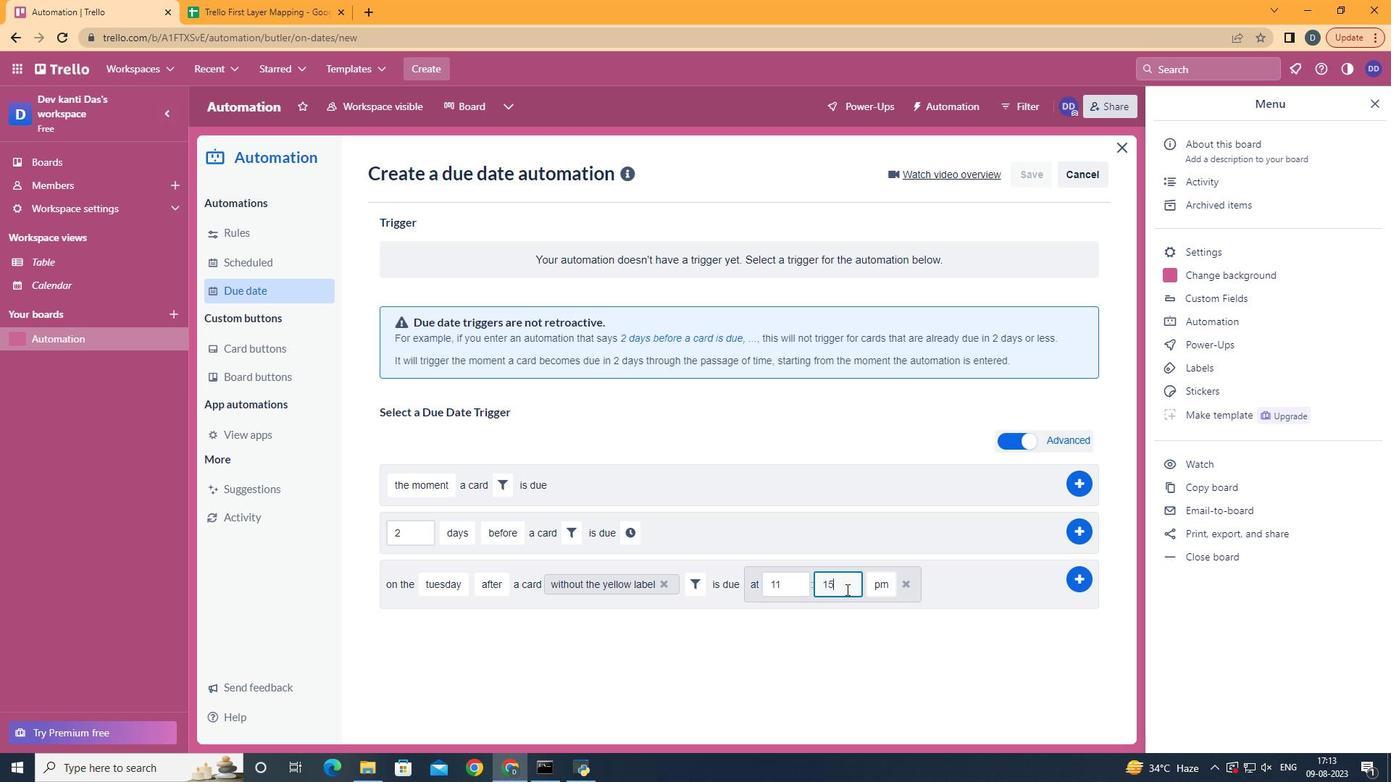 
Action: Key pressed <Key.backspace><Key.backspace>00
Screenshot: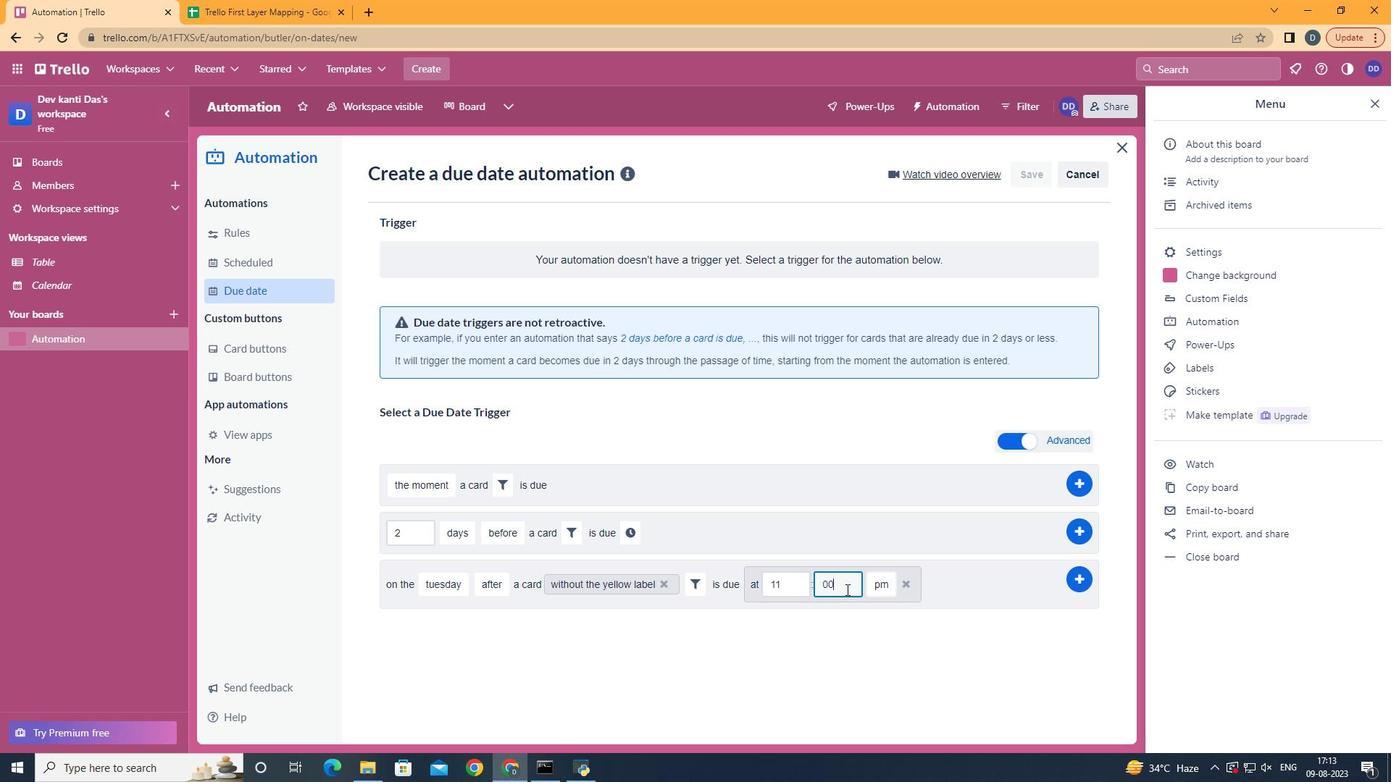 
Action: Mouse moved to (742, 564)
Screenshot: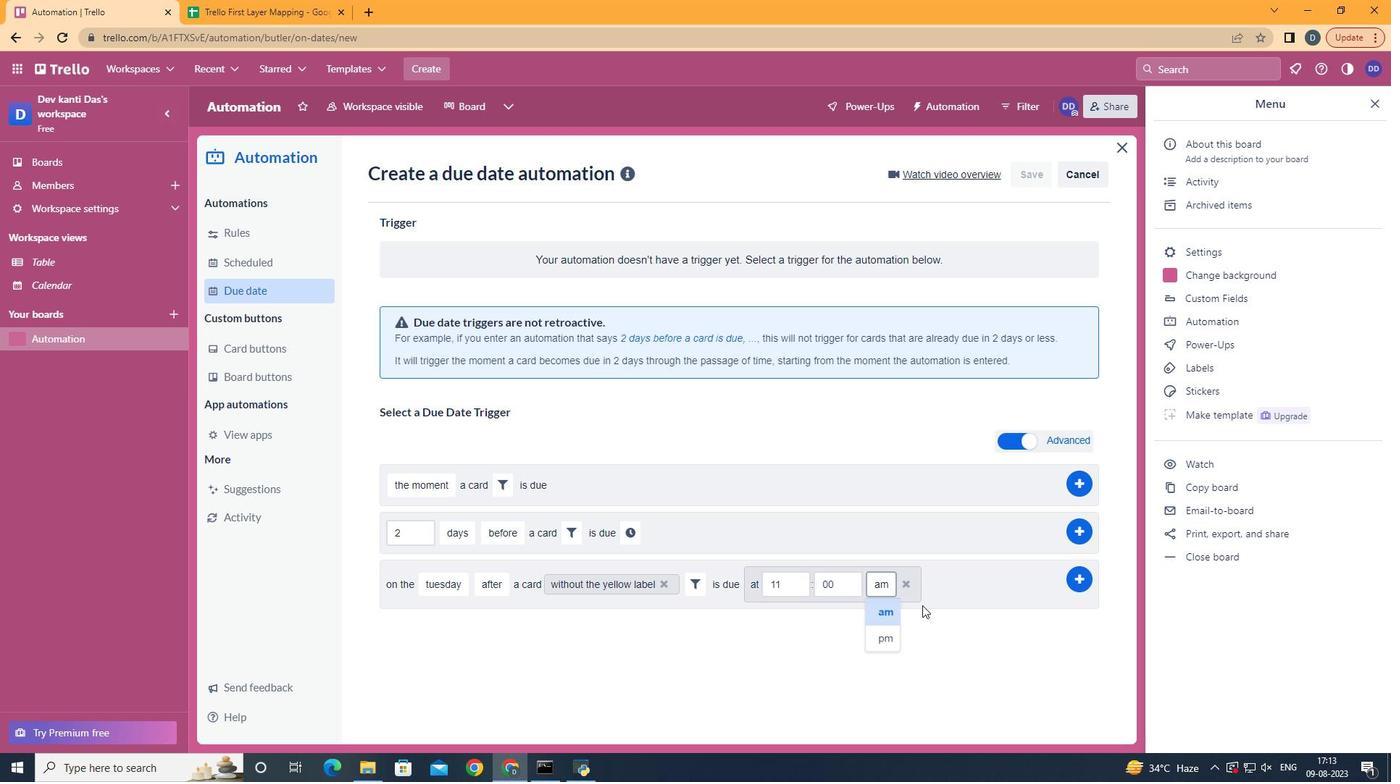 
Action: Mouse pressed left at (742, 564)
Screenshot: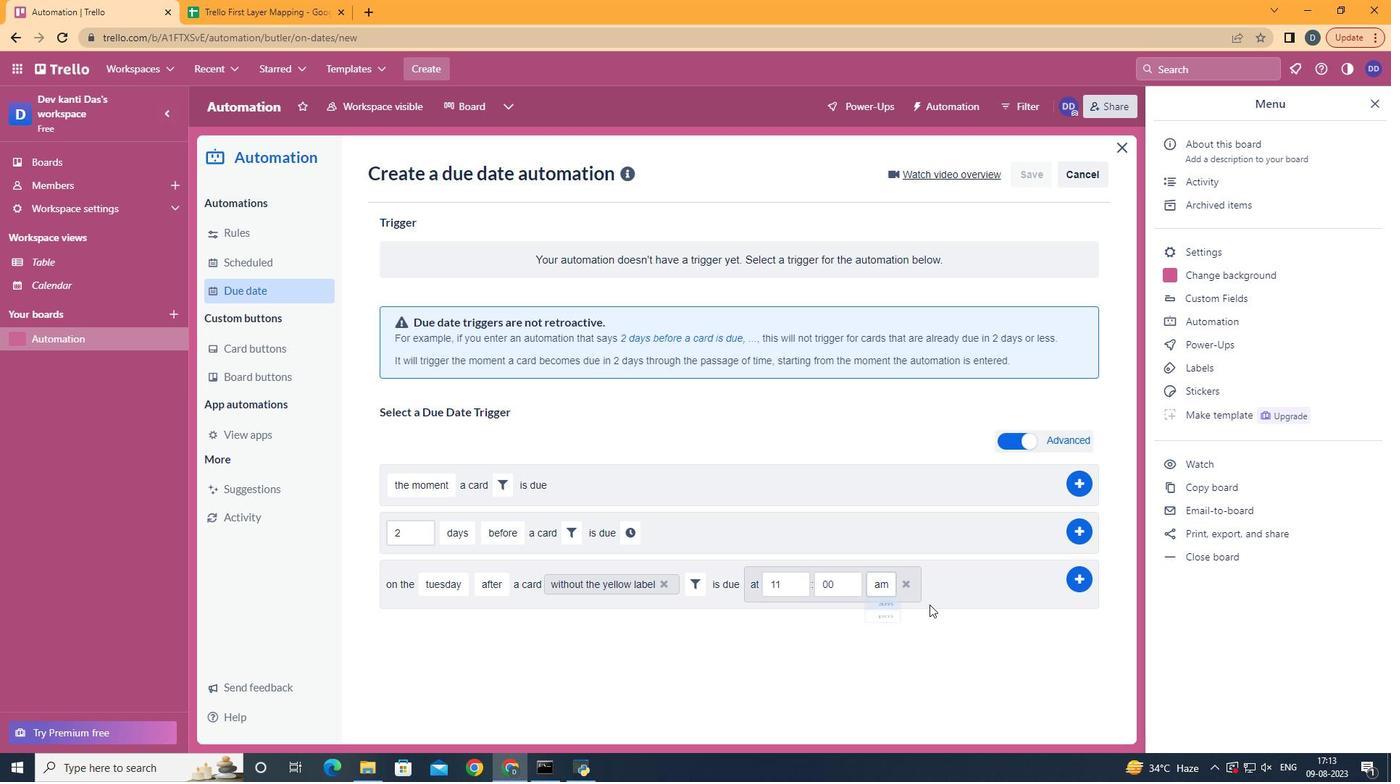 
Action: Mouse moved to (858, 545)
Screenshot: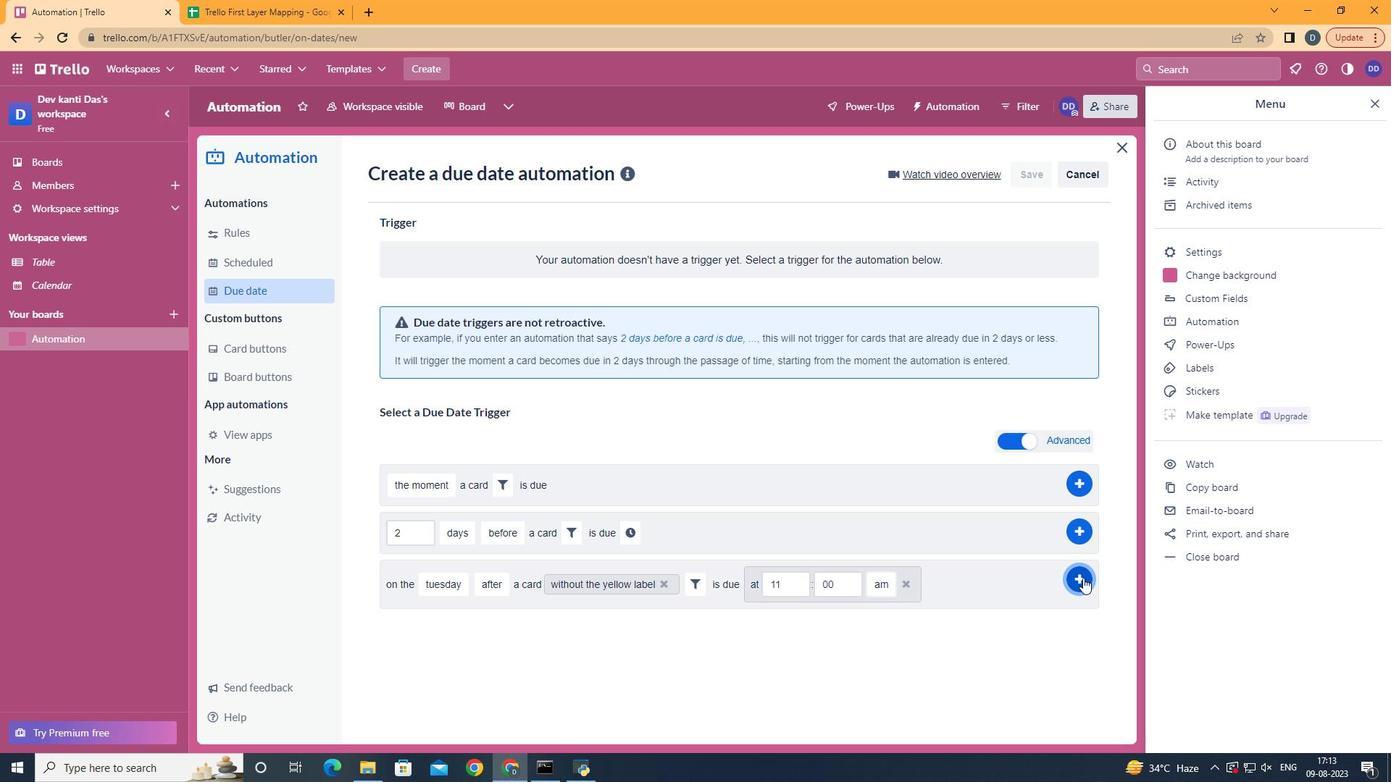 
Action: Mouse pressed left at (858, 545)
Screenshot: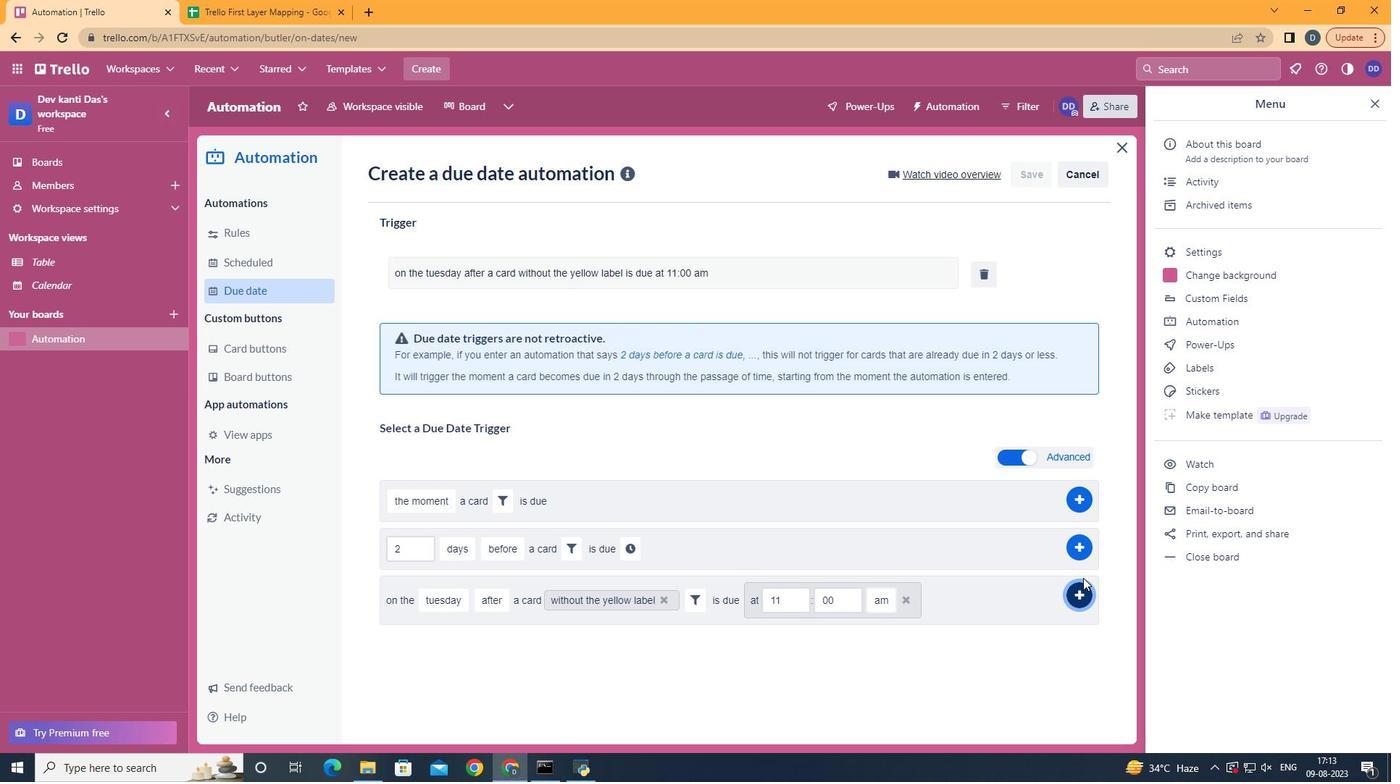 
Action: Mouse moved to (673, 373)
Screenshot: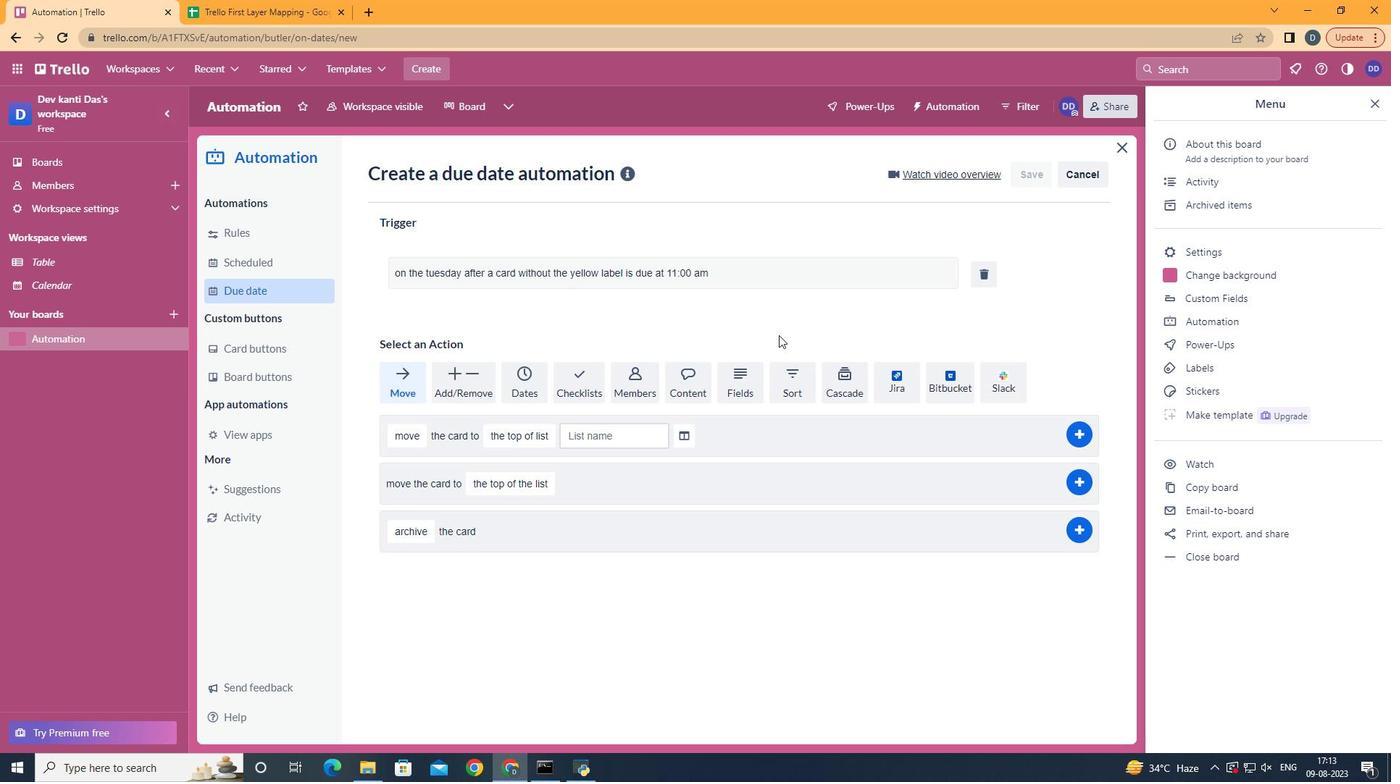 
